 Task: Search one way flight ticket for 3 adults in first from Culebra: Benjamin Rivera Noriega Airport to Laramie: Laramie Regional Airport on 5-3-2023. Choice of flights is JetBlue. Number of bags: 2 checked bags. Price is upto 72000. Outbound departure time preference is 17:00.
Action: Mouse moved to (313, 267)
Screenshot: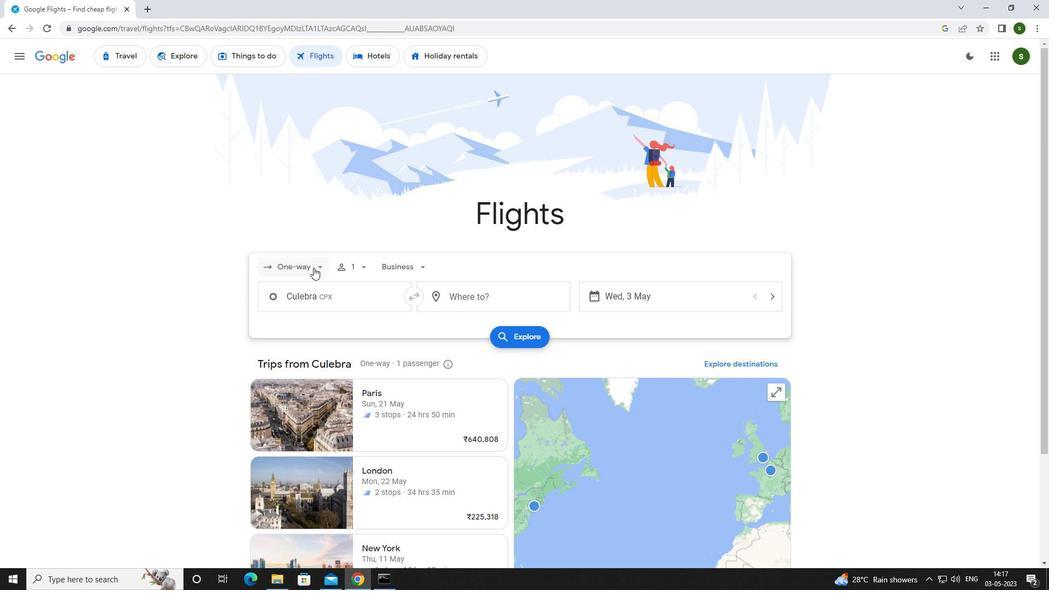 
Action: Mouse pressed left at (313, 267)
Screenshot: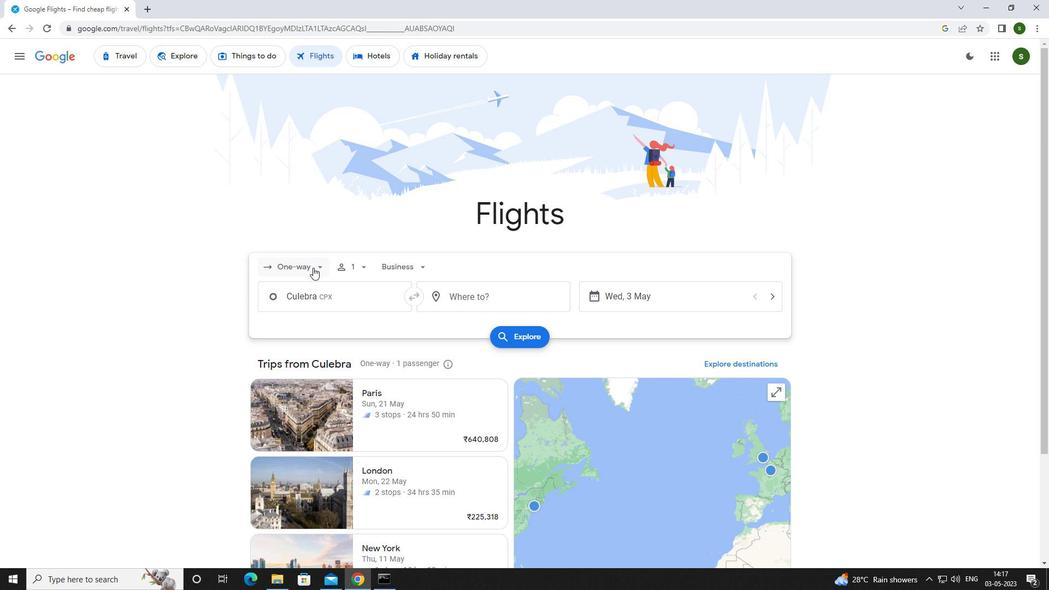 
Action: Mouse moved to (312, 321)
Screenshot: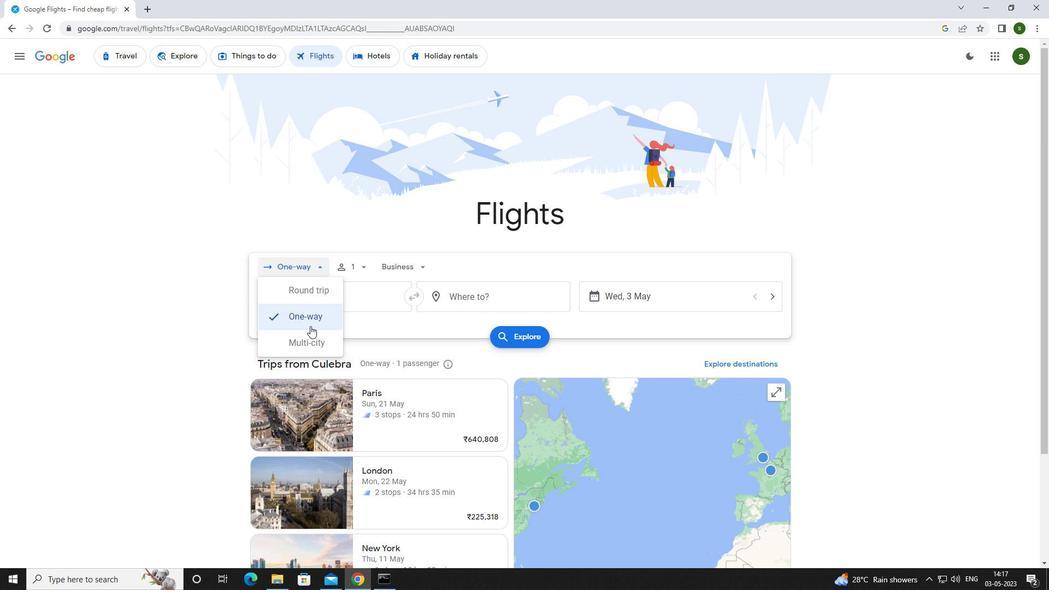 
Action: Mouse pressed left at (312, 321)
Screenshot: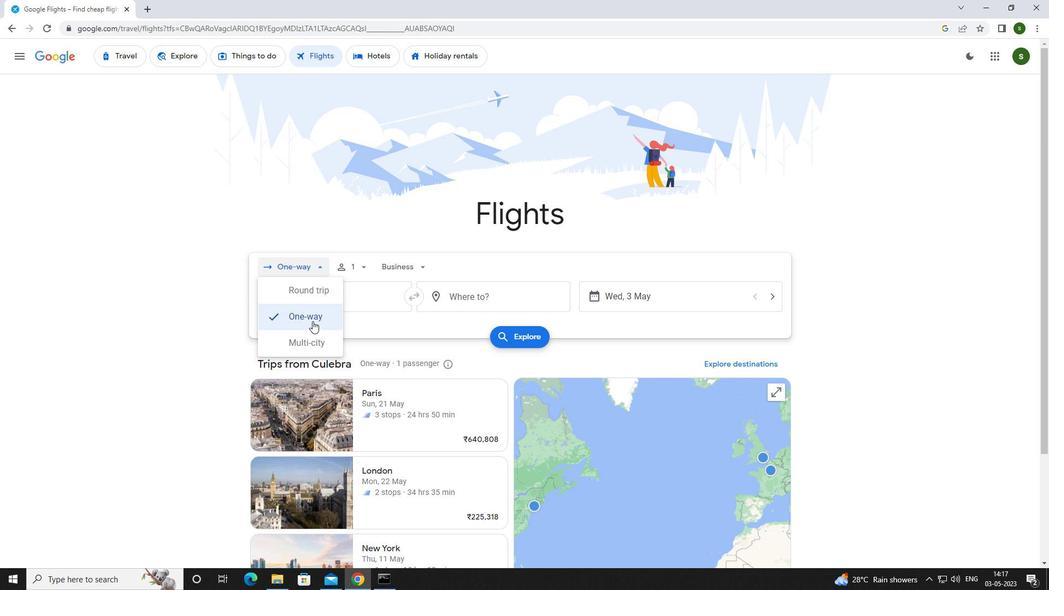 
Action: Mouse moved to (366, 266)
Screenshot: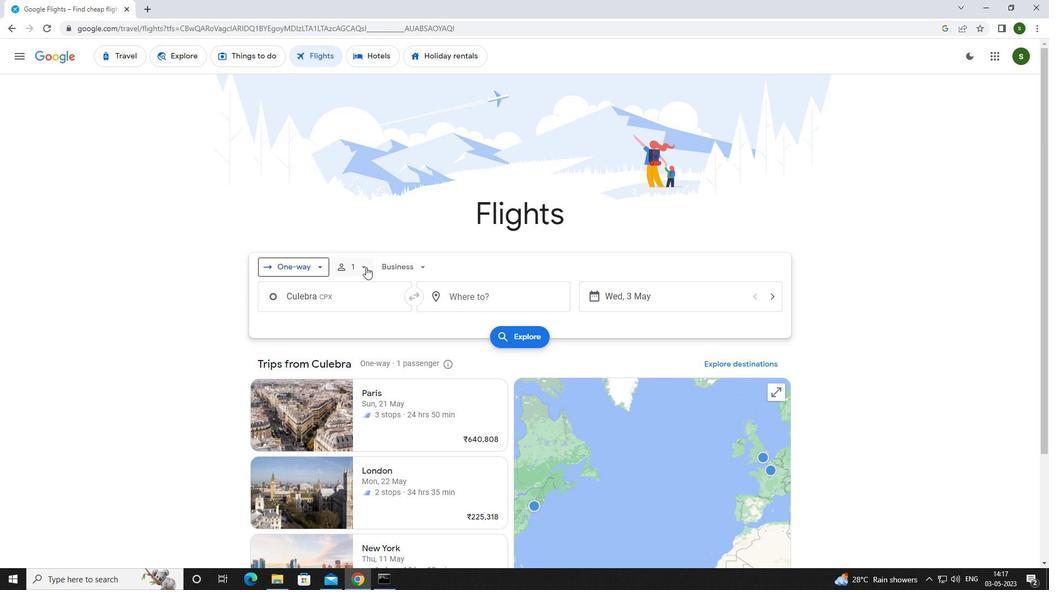 
Action: Mouse pressed left at (366, 266)
Screenshot: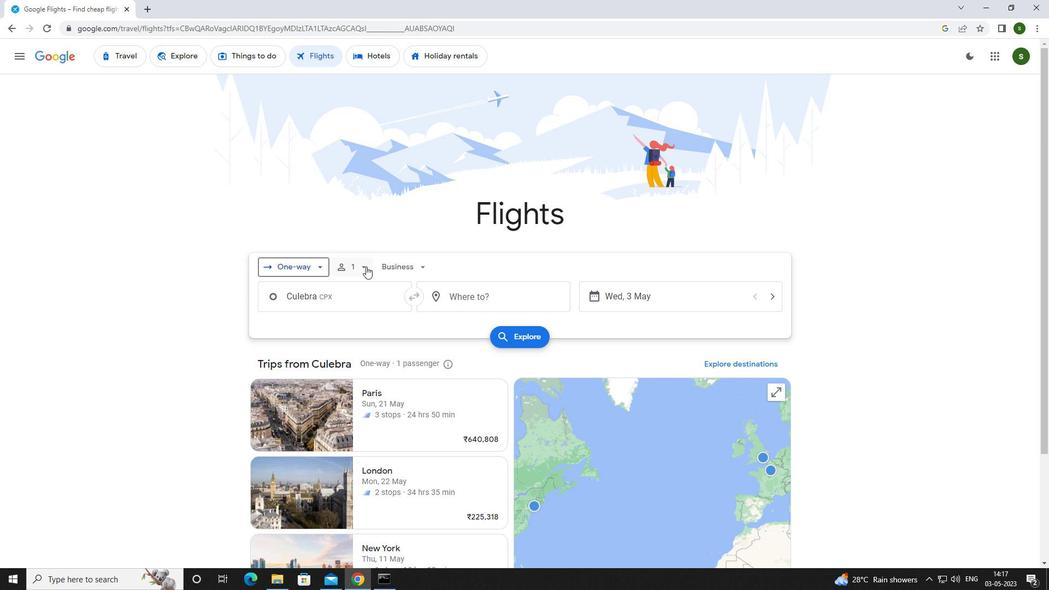 
Action: Mouse moved to (445, 294)
Screenshot: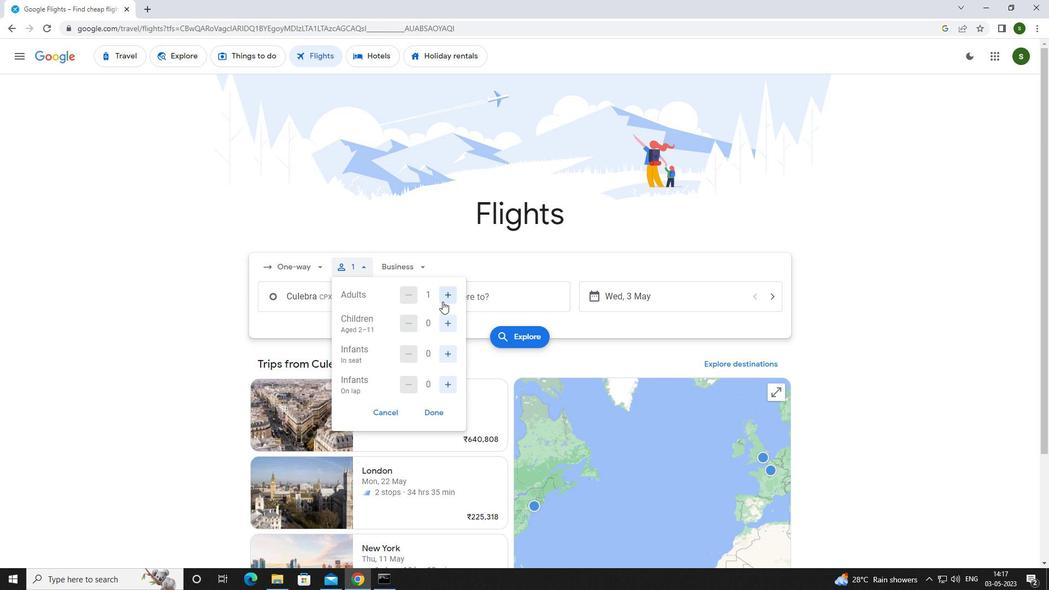 
Action: Mouse pressed left at (445, 294)
Screenshot: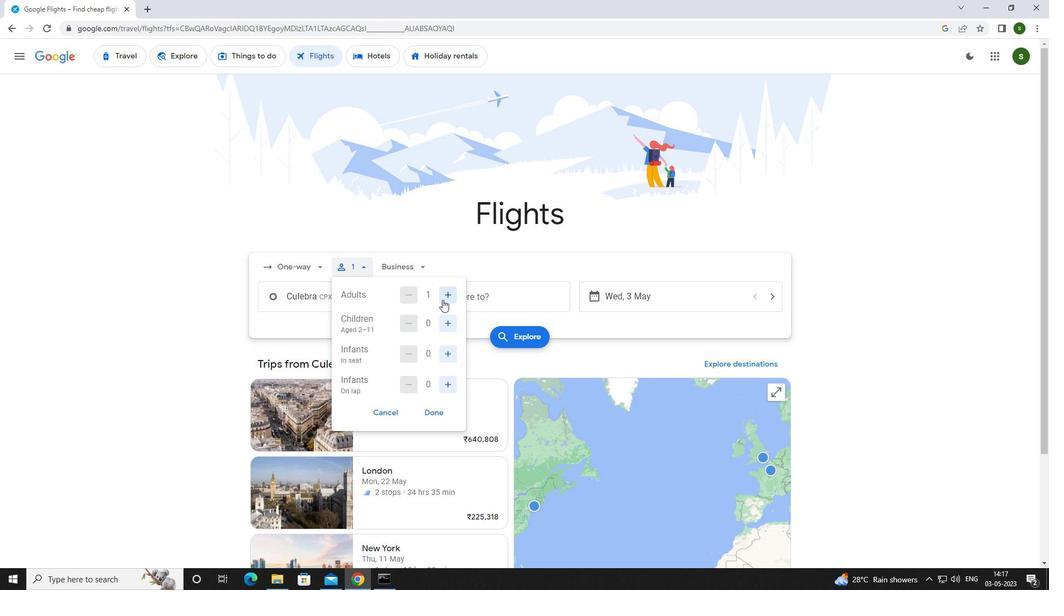 
Action: Mouse pressed left at (445, 294)
Screenshot: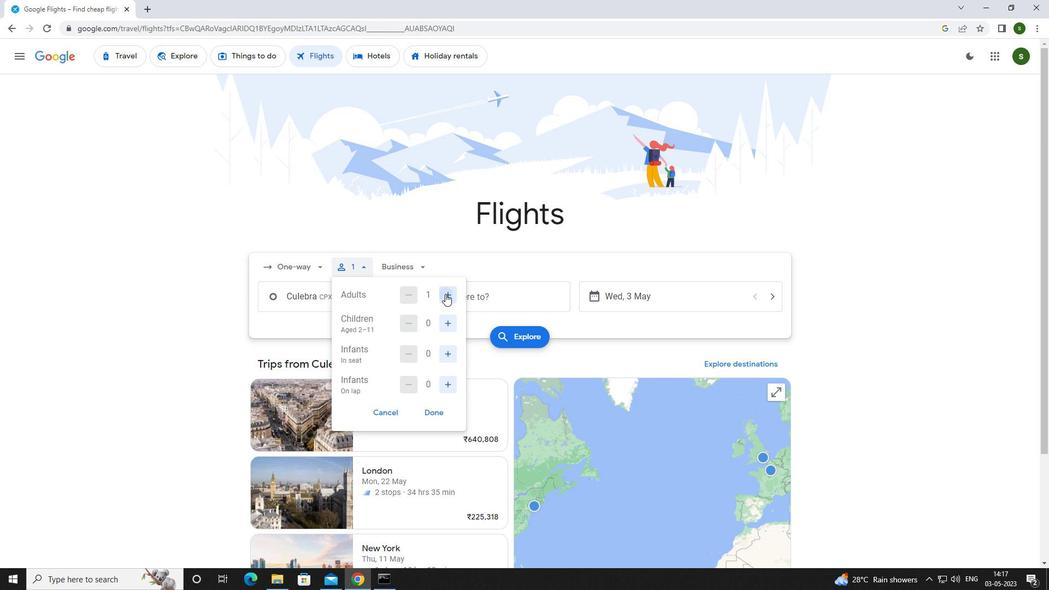 
Action: Mouse moved to (414, 269)
Screenshot: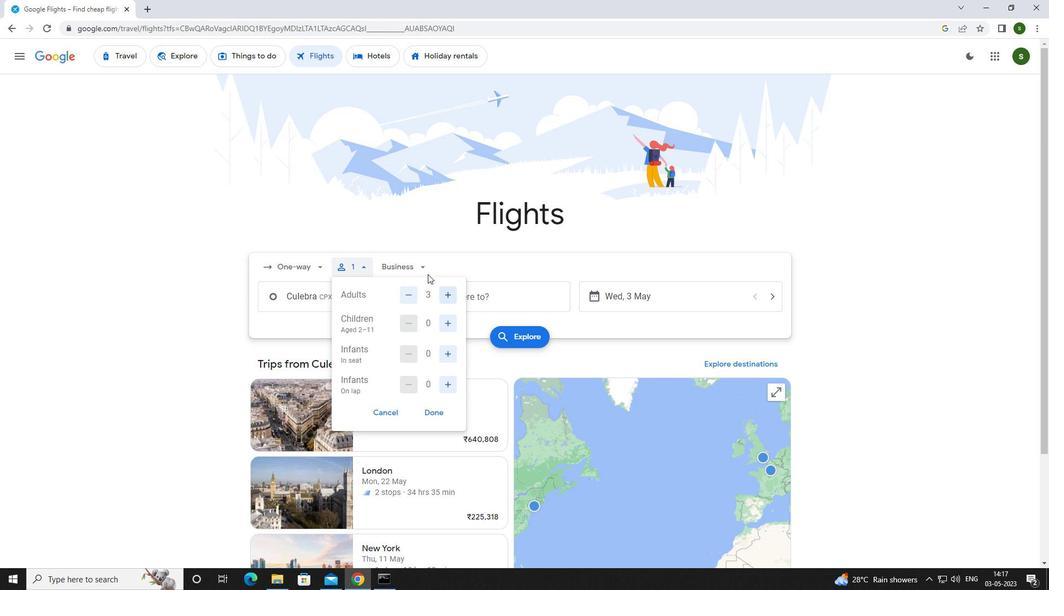 
Action: Mouse pressed left at (414, 269)
Screenshot: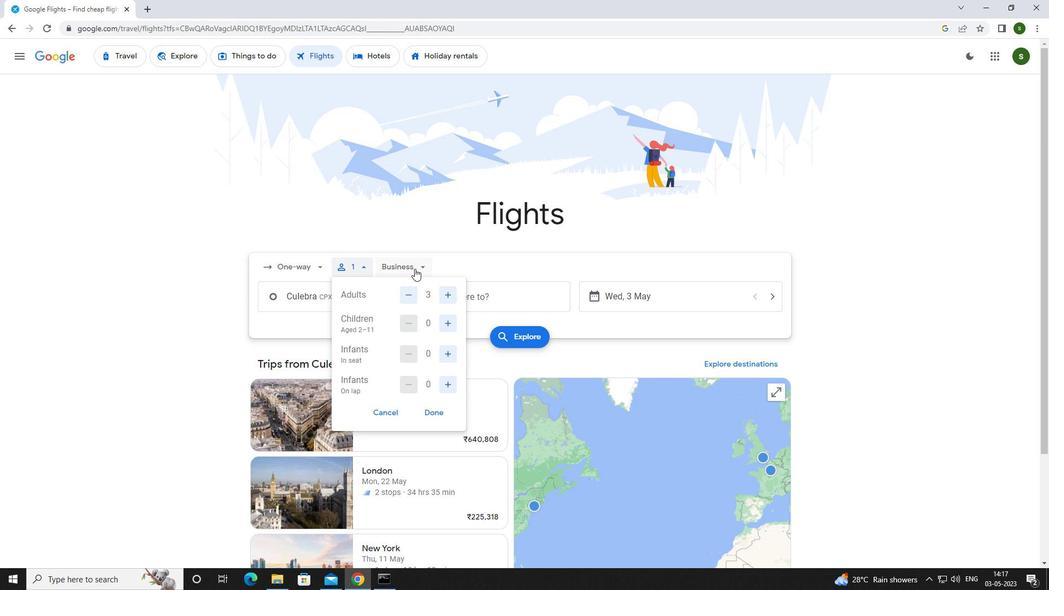 
Action: Mouse moved to (417, 374)
Screenshot: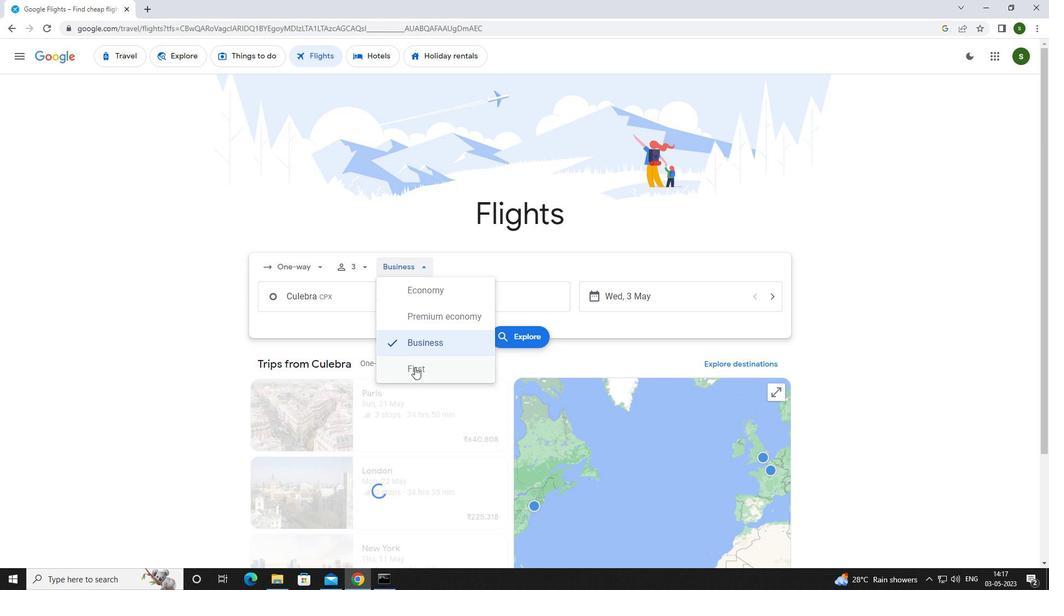 
Action: Mouse pressed left at (417, 374)
Screenshot: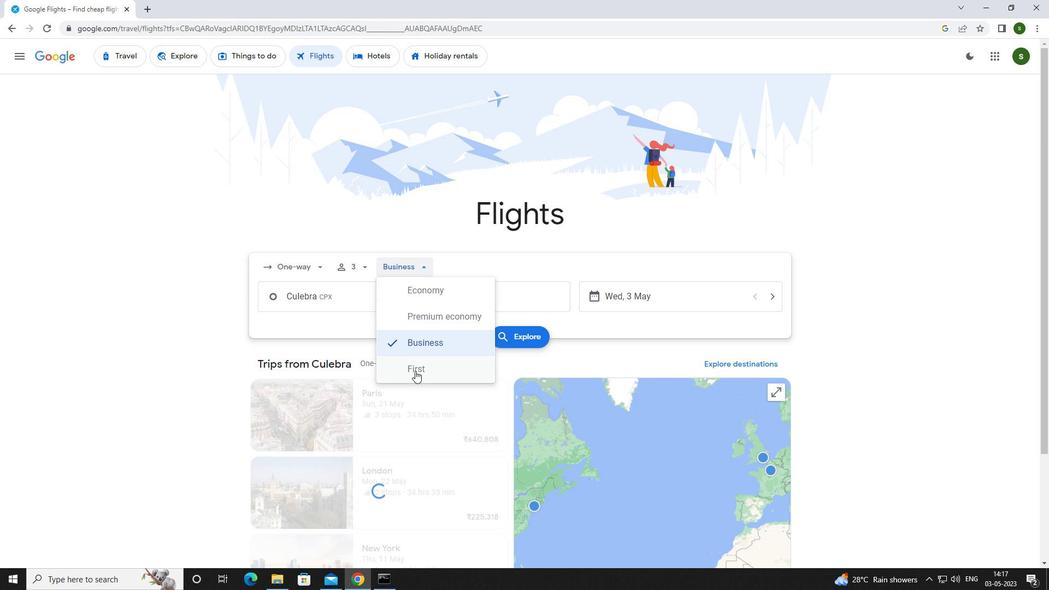 
Action: Mouse moved to (364, 300)
Screenshot: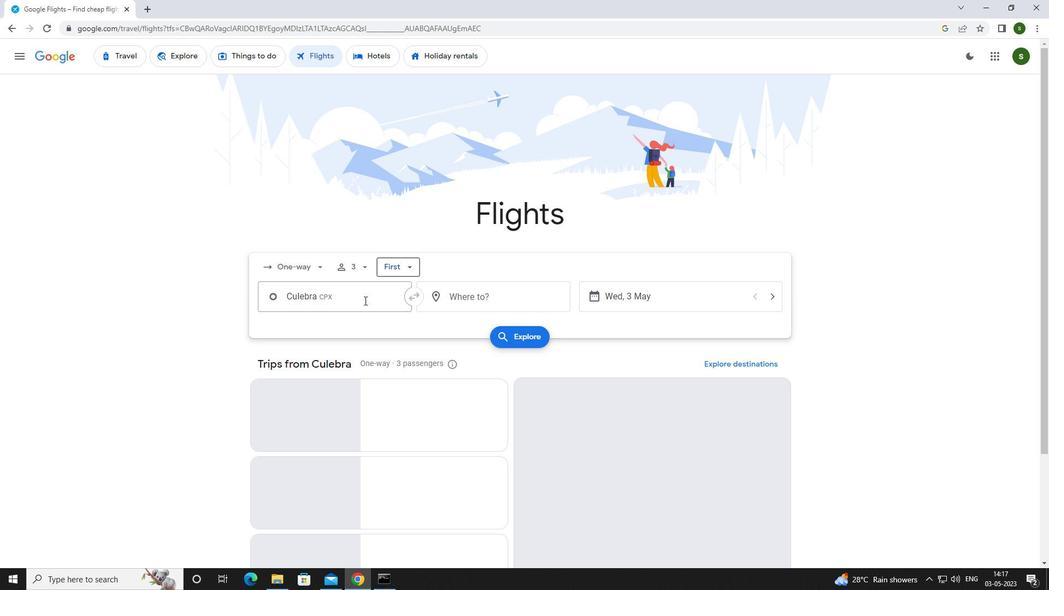 
Action: Mouse pressed left at (364, 300)
Screenshot: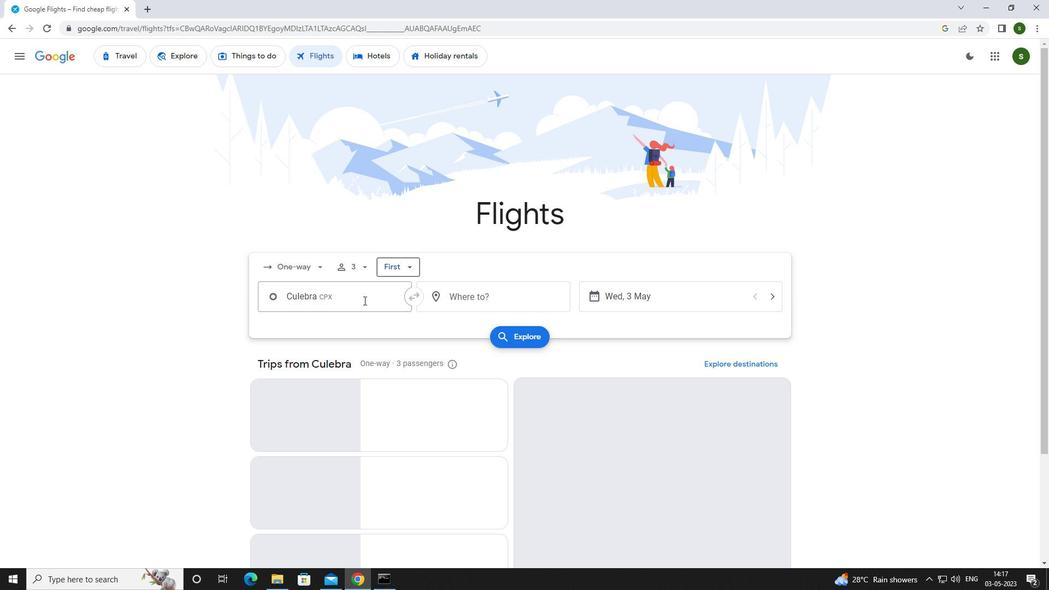 
Action: Key pressed <Key.caps_lock>c<Key.caps_lock>ulebra
Screenshot: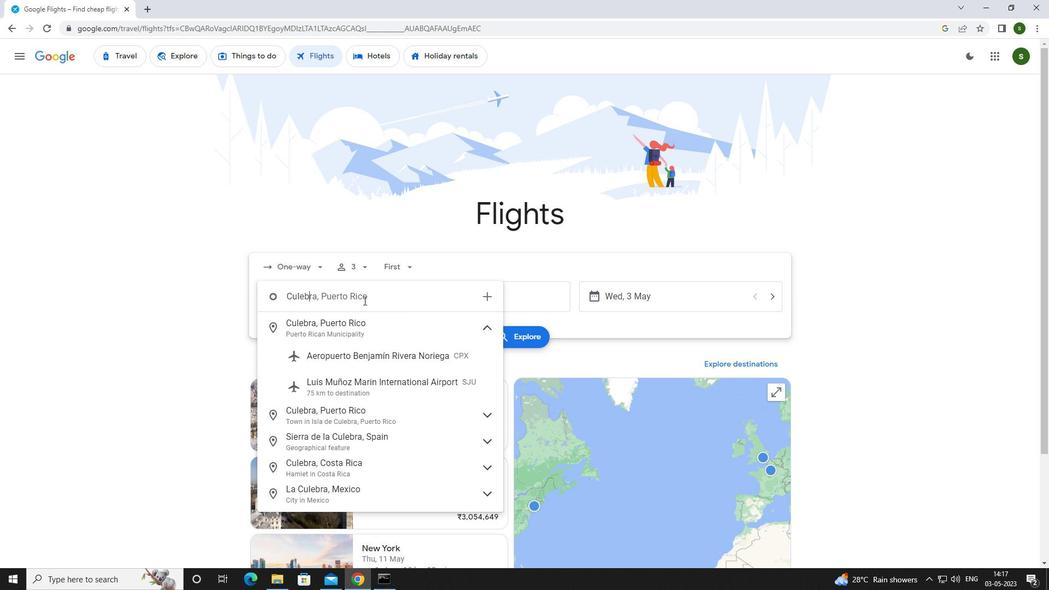 
Action: Mouse moved to (371, 364)
Screenshot: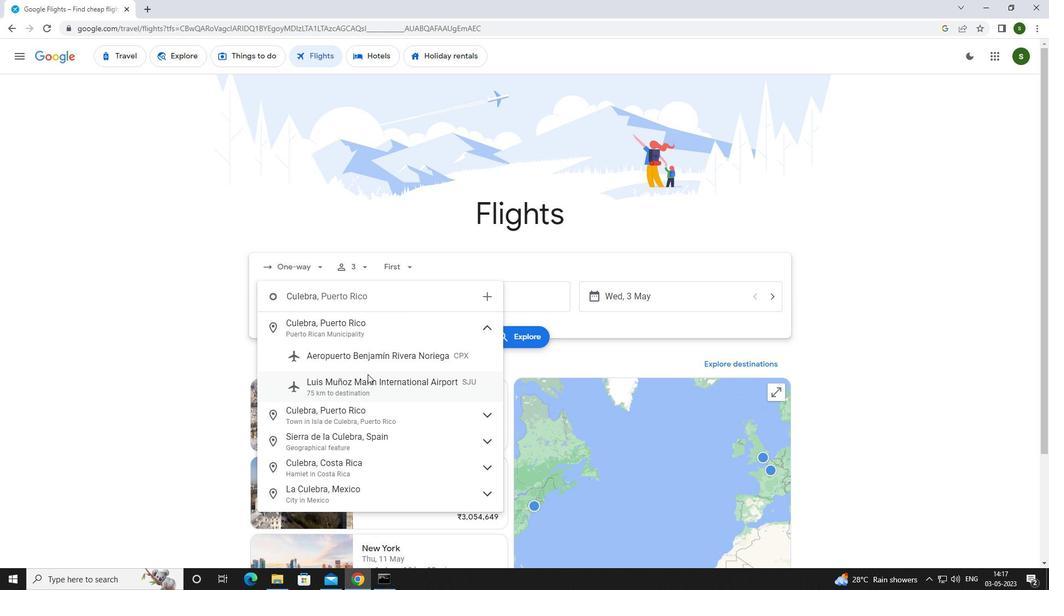 
Action: Mouse pressed left at (371, 364)
Screenshot: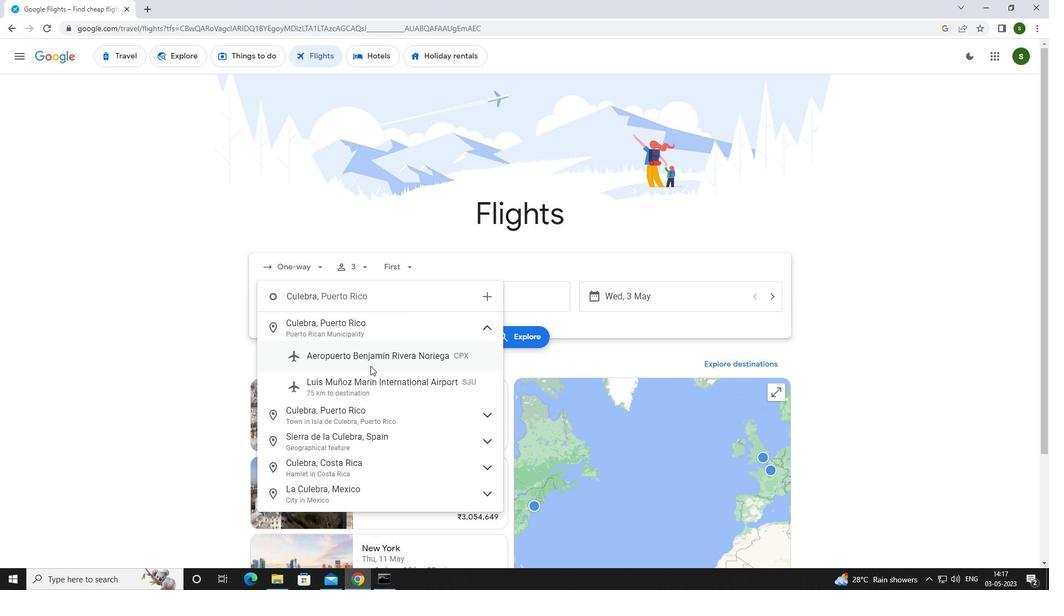 
Action: Mouse moved to (485, 302)
Screenshot: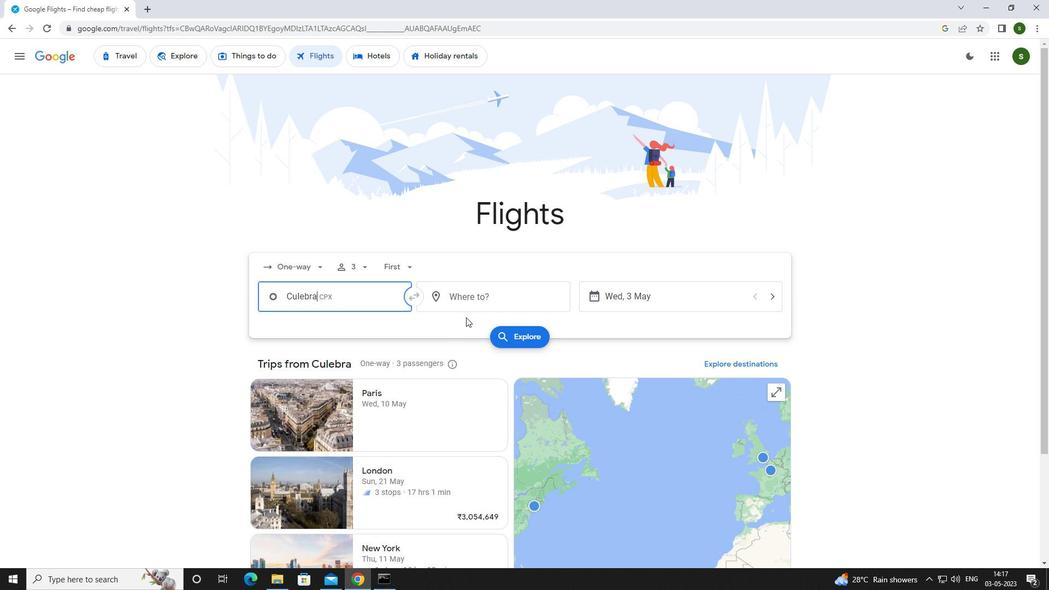 
Action: Mouse pressed left at (485, 302)
Screenshot: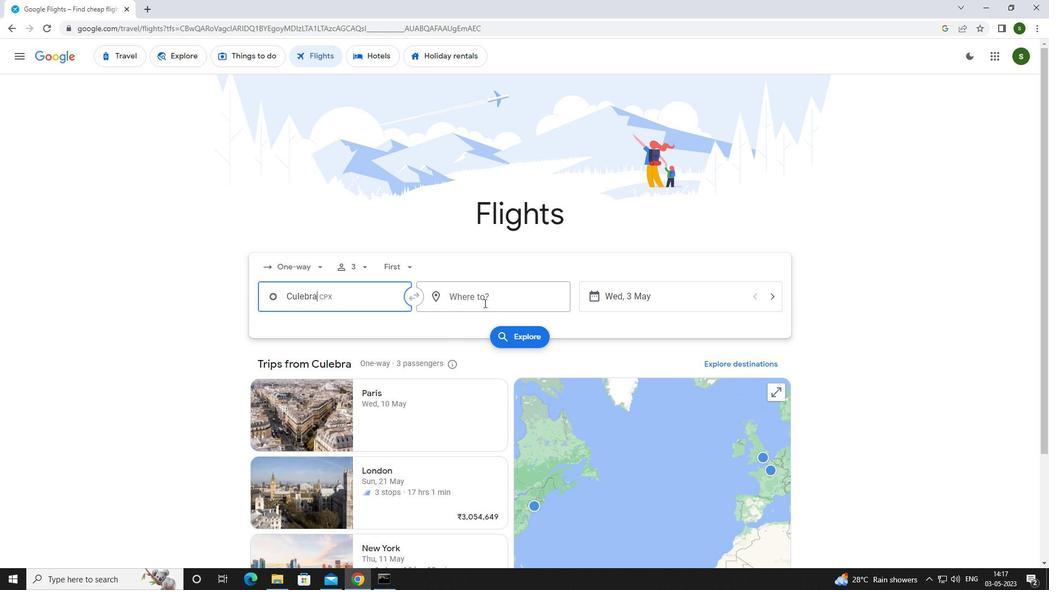 
Action: Mouse moved to (485, 302)
Screenshot: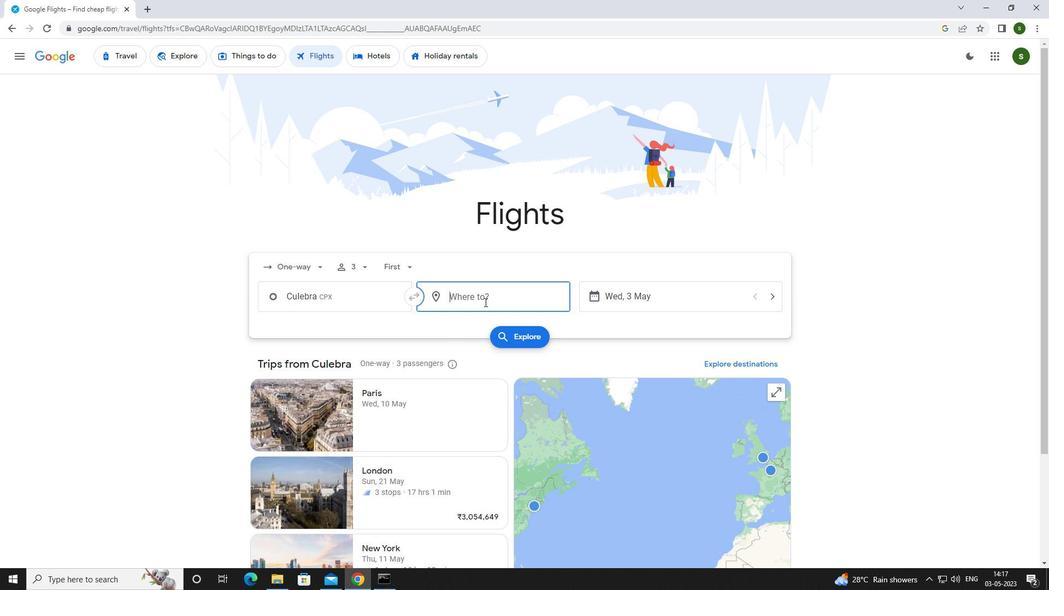 
Action: Key pressed <Key.caps_lock>l<Key.caps_lock>aram
Screenshot: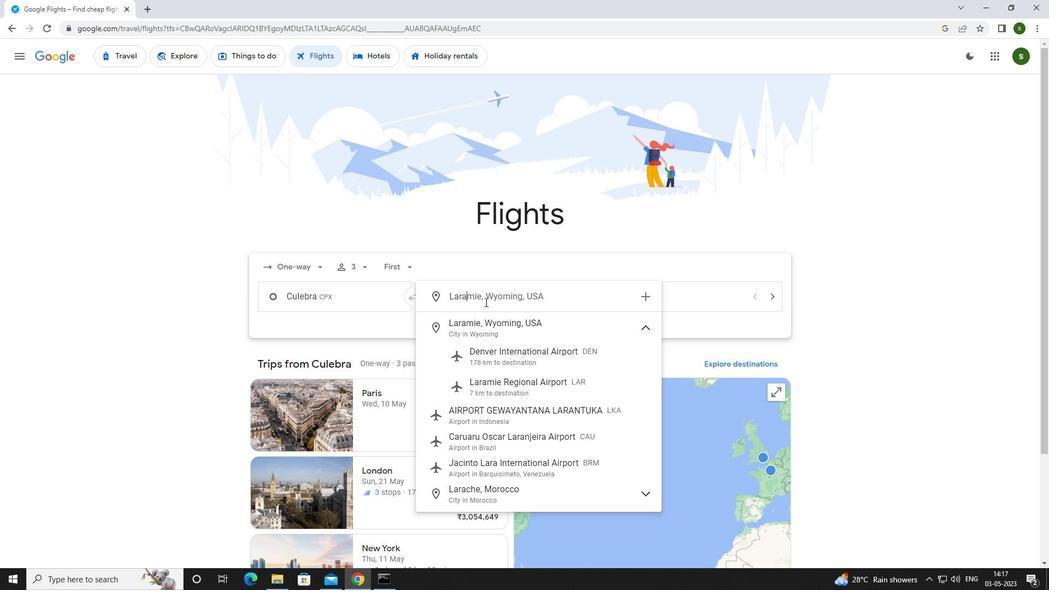 
Action: Mouse moved to (494, 380)
Screenshot: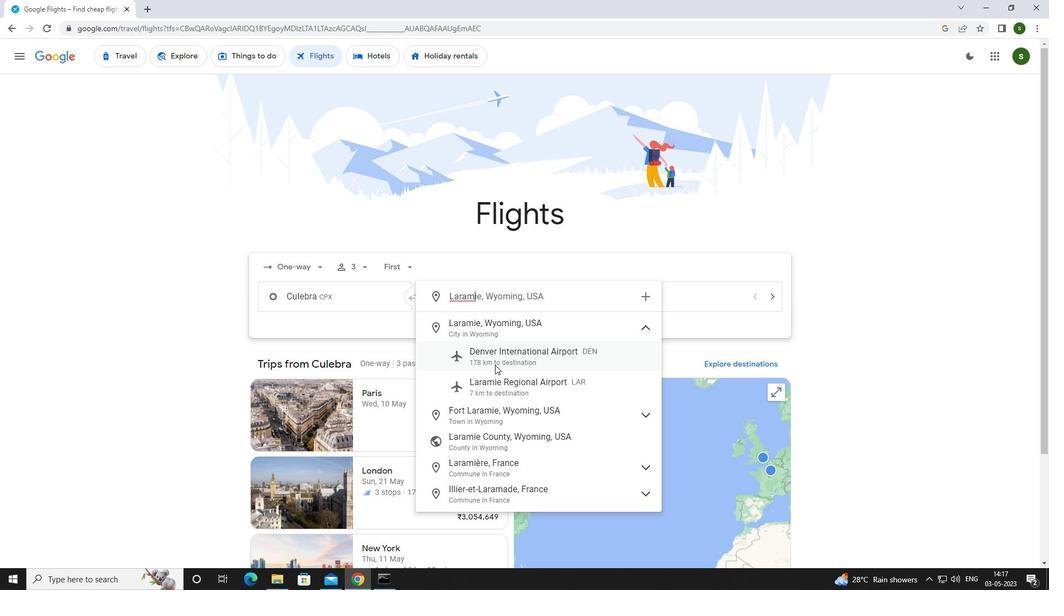 
Action: Mouse pressed left at (494, 380)
Screenshot: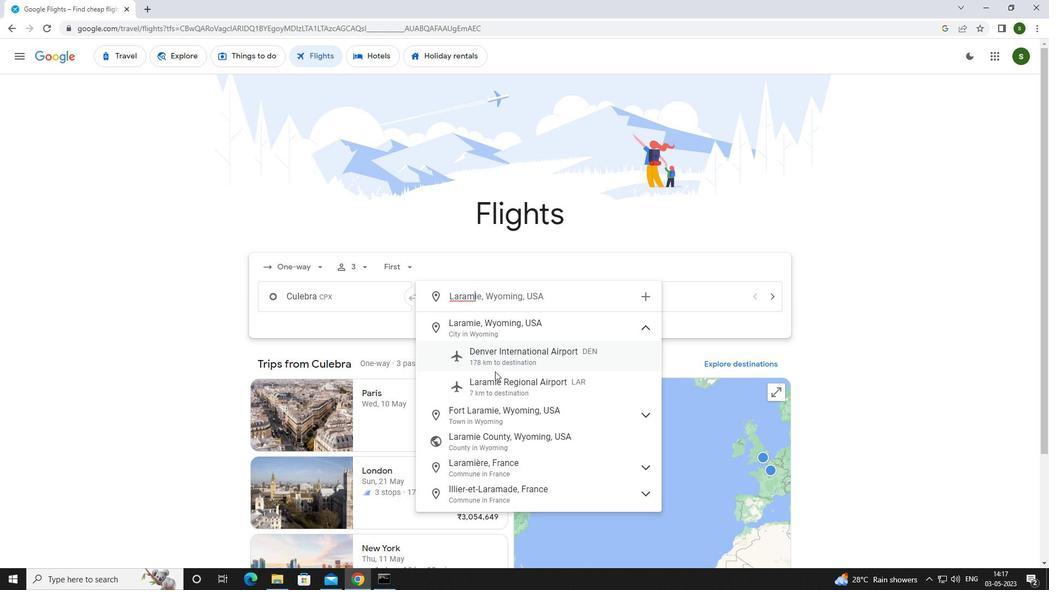 
Action: Mouse moved to (660, 297)
Screenshot: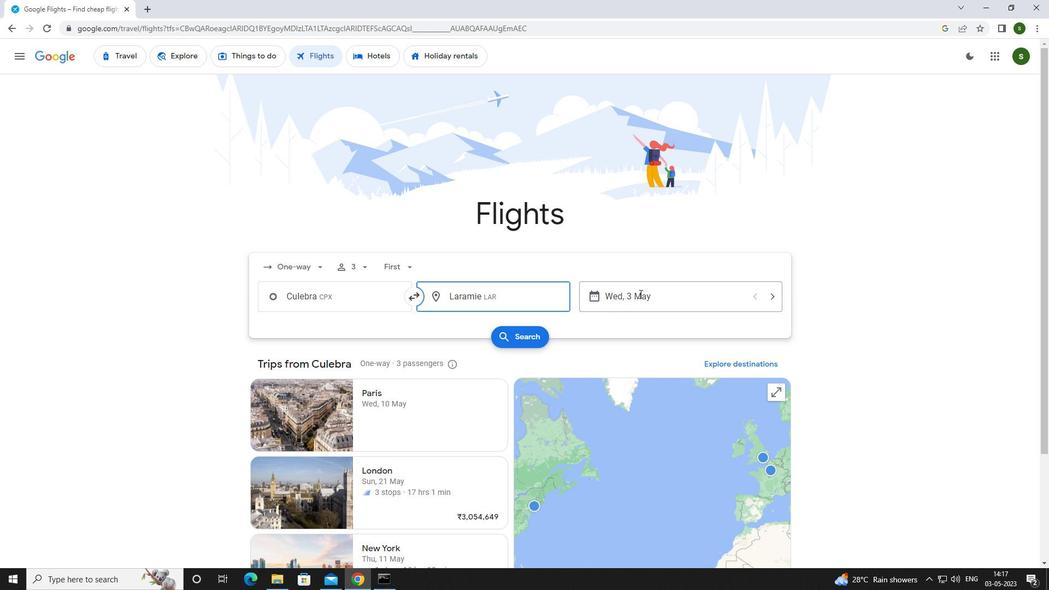 
Action: Mouse pressed left at (660, 297)
Screenshot: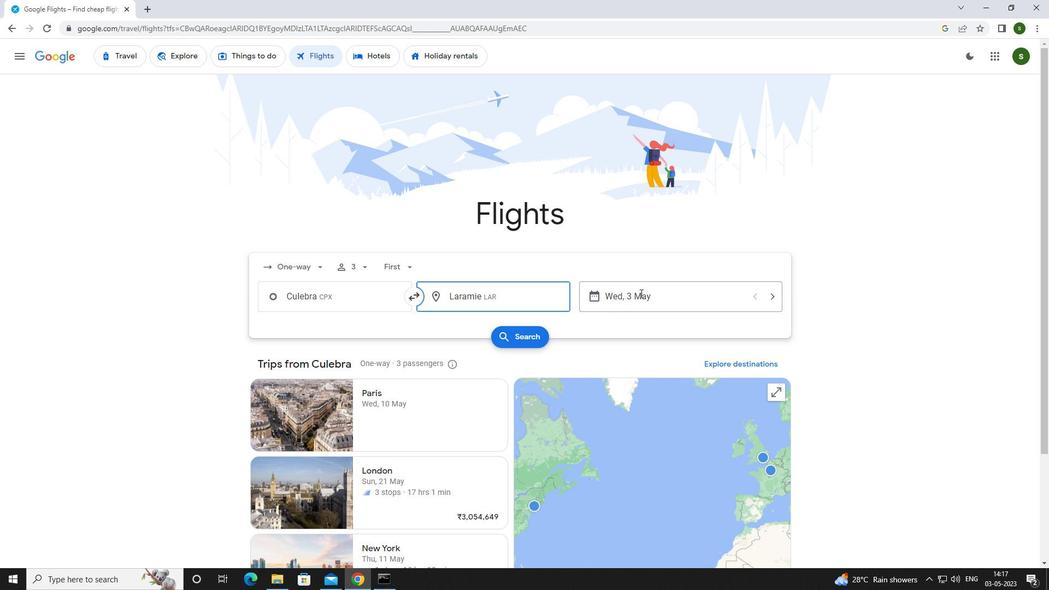 
Action: Mouse moved to (462, 366)
Screenshot: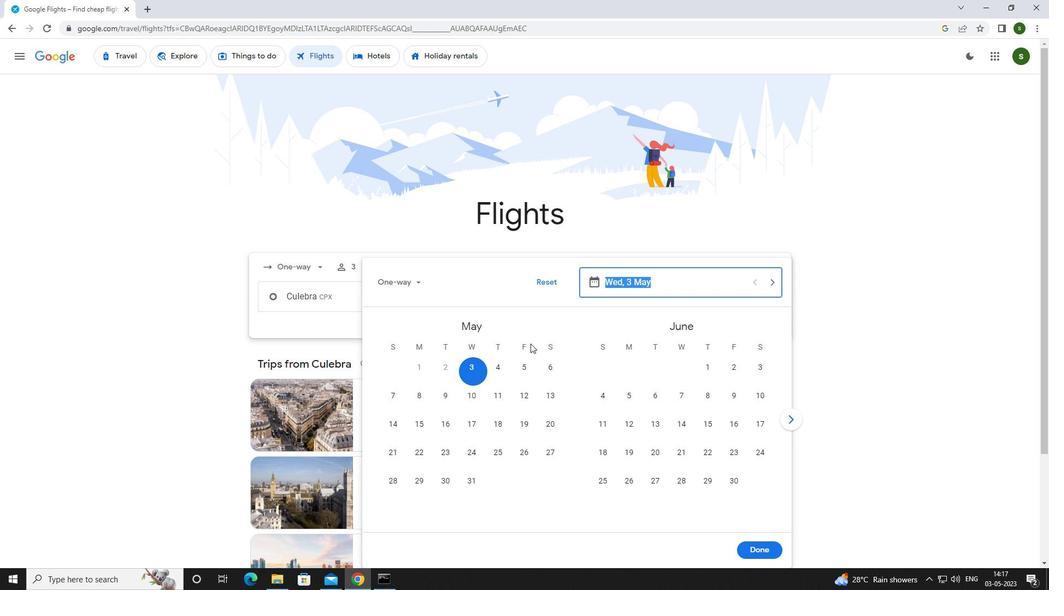 
Action: Mouse pressed left at (462, 366)
Screenshot: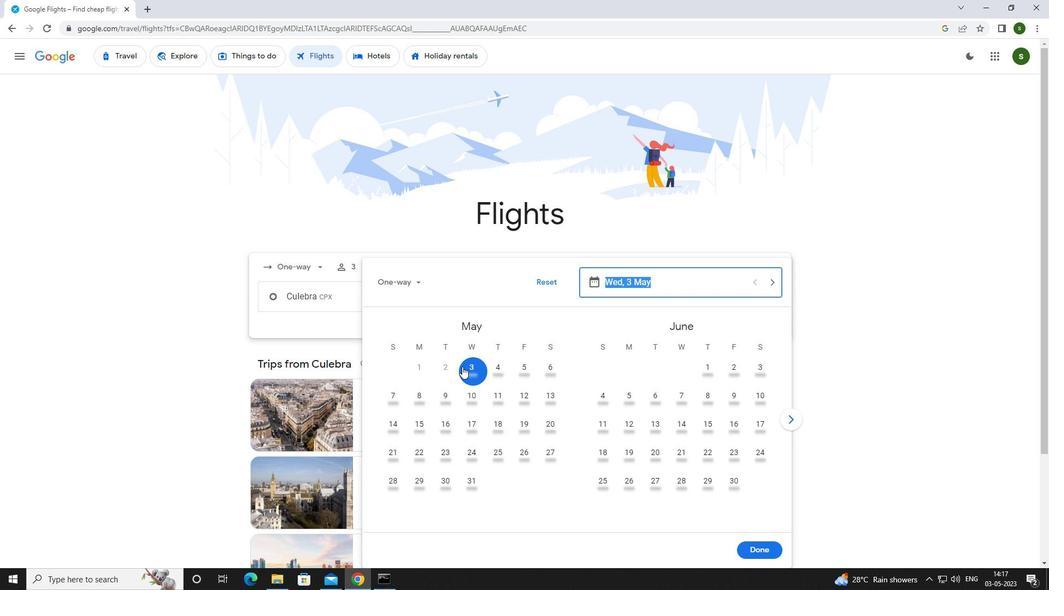 
Action: Mouse moved to (752, 544)
Screenshot: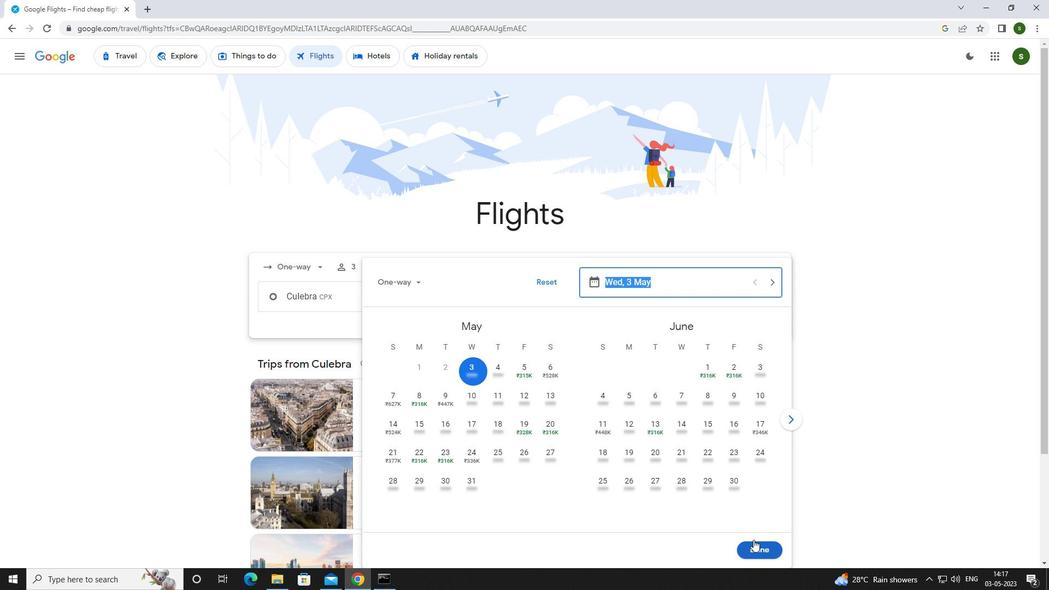 
Action: Mouse pressed left at (752, 544)
Screenshot: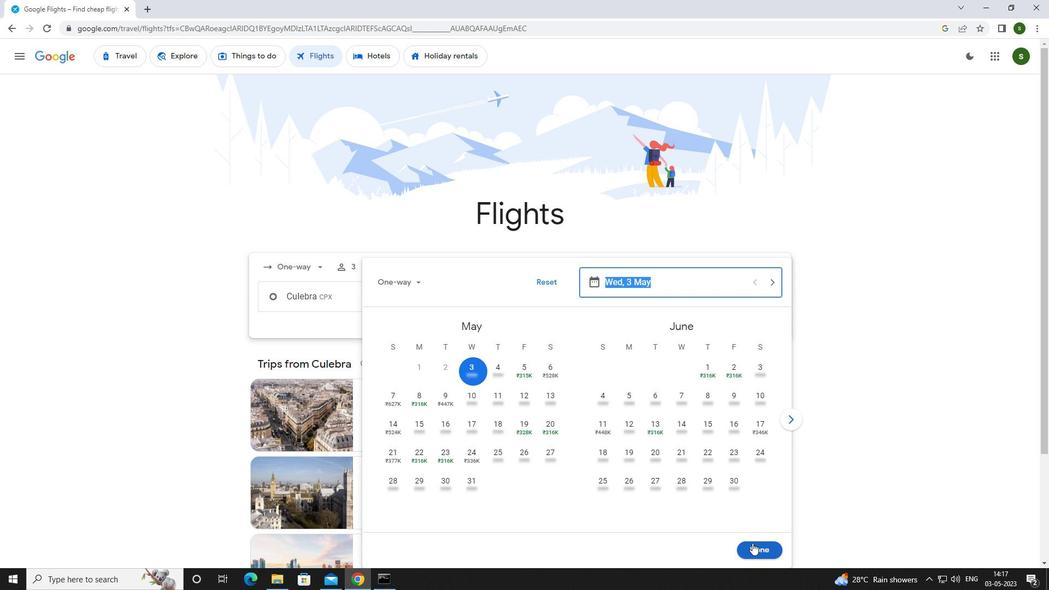 
Action: Mouse moved to (494, 336)
Screenshot: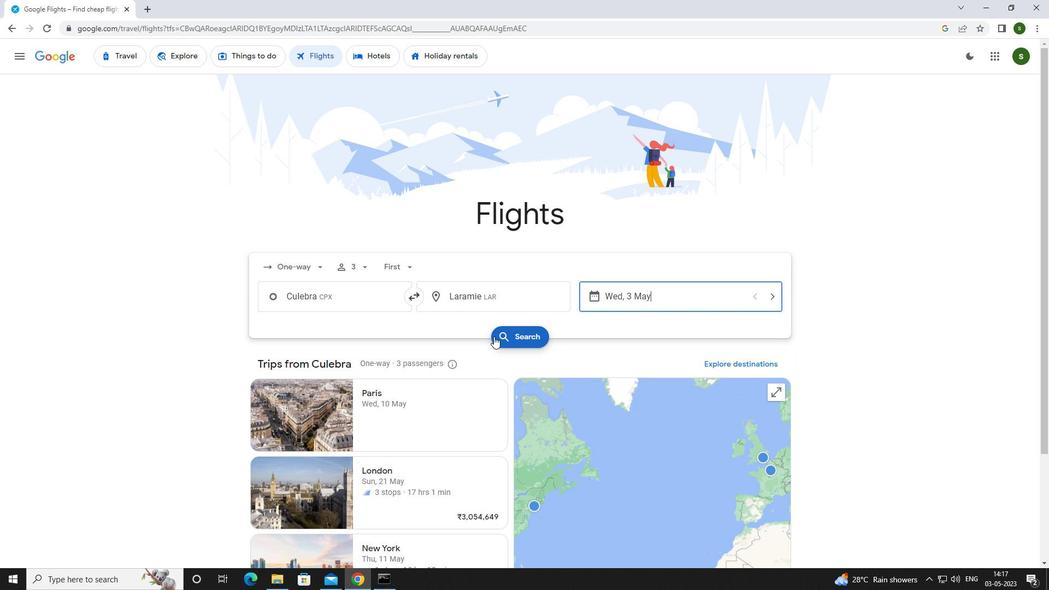 
Action: Mouse pressed left at (494, 336)
Screenshot: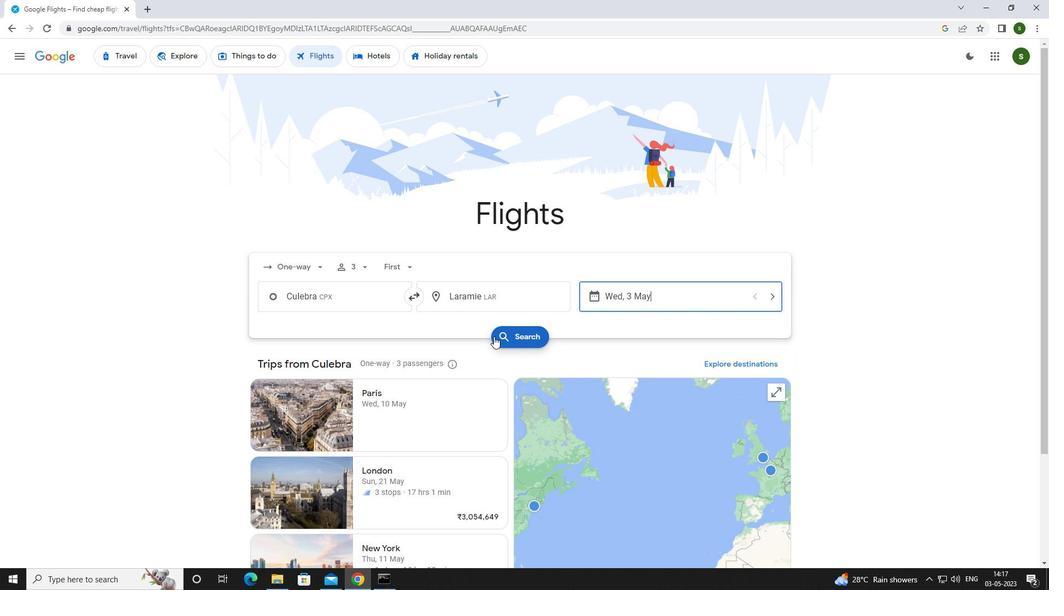 
Action: Mouse moved to (264, 152)
Screenshot: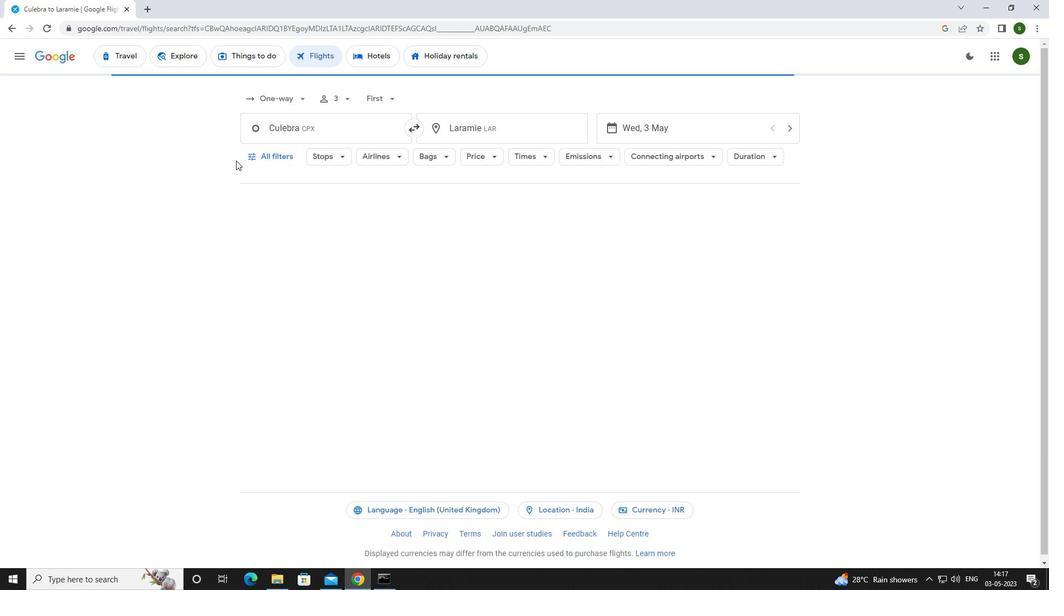 
Action: Mouse pressed left at (264, 152)
Screenshot: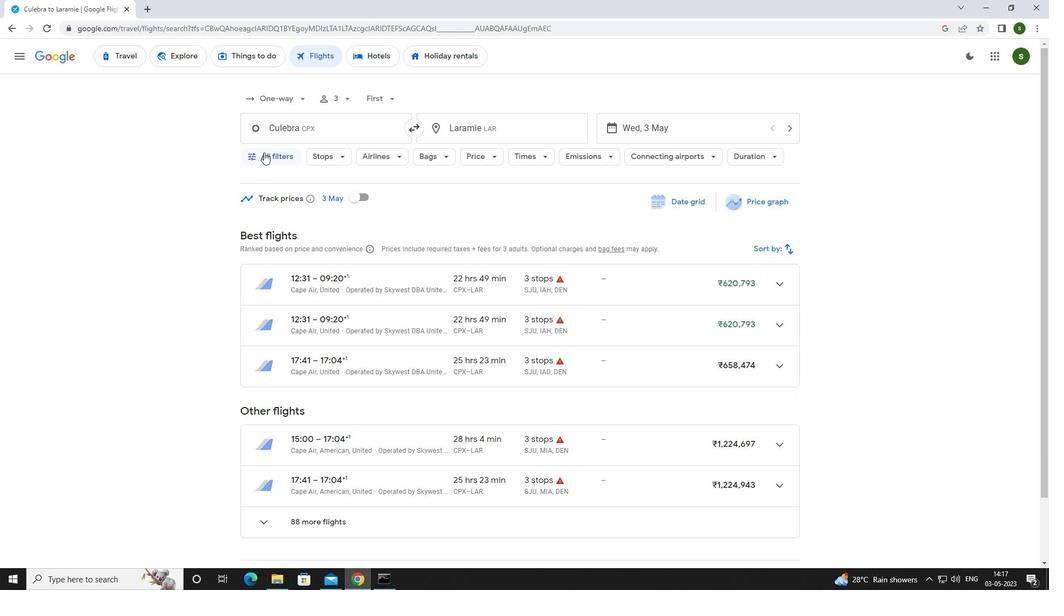 
Action: Mouse moved to (406, 390)
Screenshot: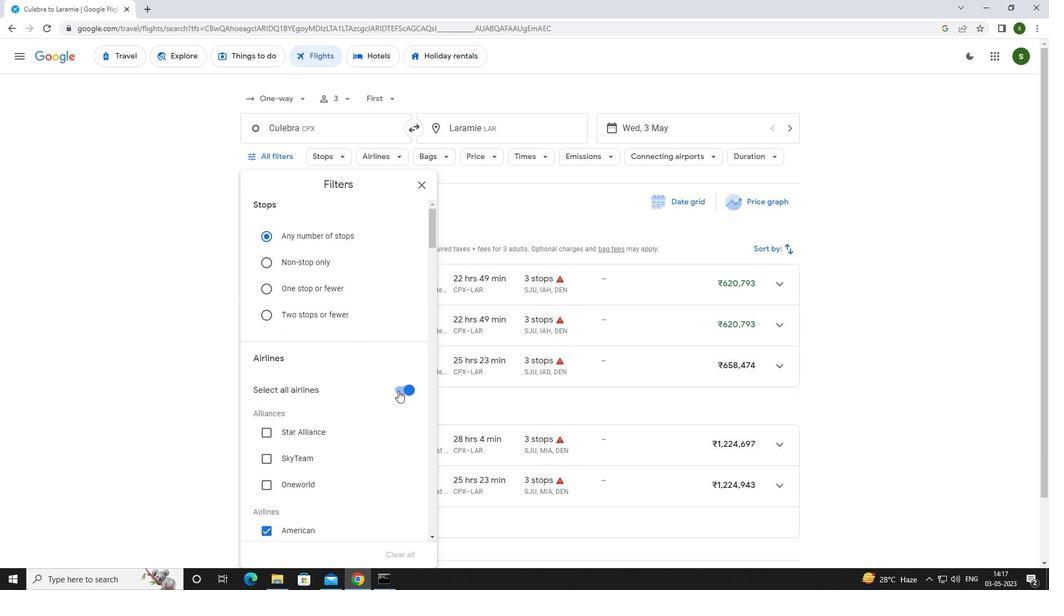 
Action: Mouse pressed left at (406, 390)
Screenshot: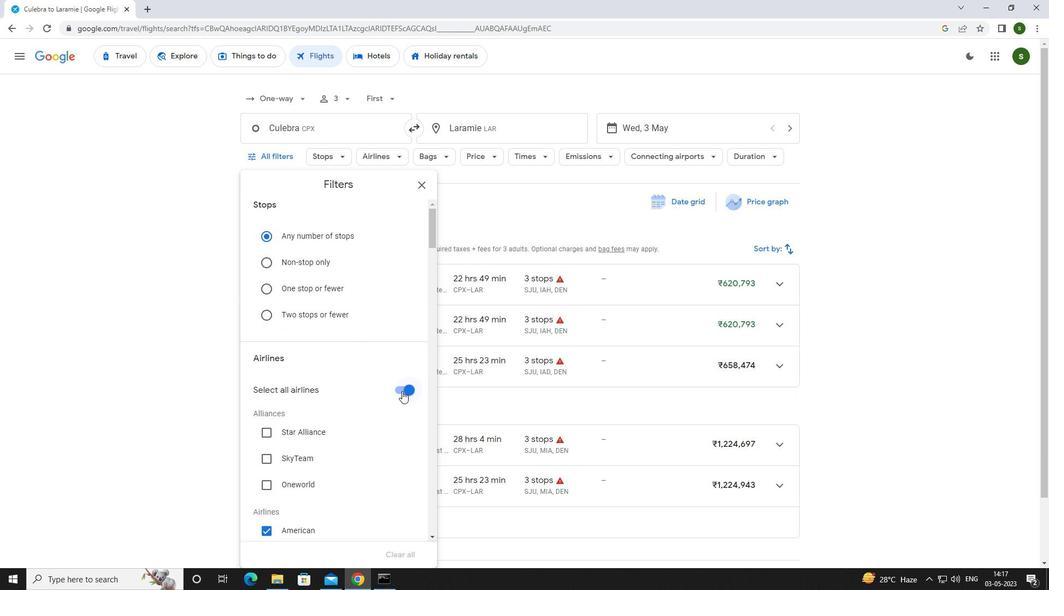 
Action: Mouse moved to (359, 324)
Screenshot: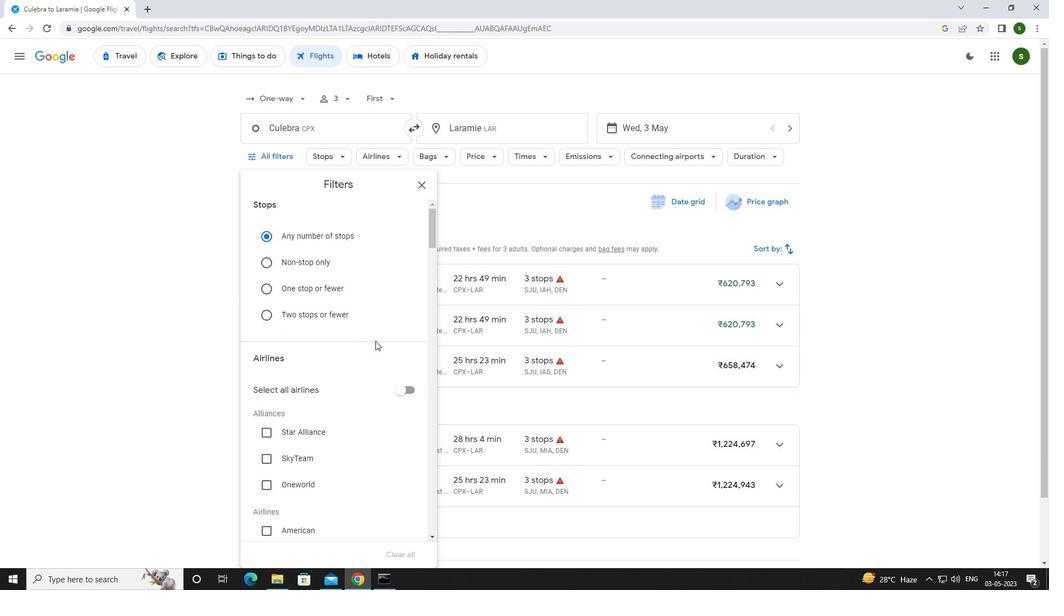 
Action: Mouse scrolled (359, 324) with delta (0, 0)
Screenshot: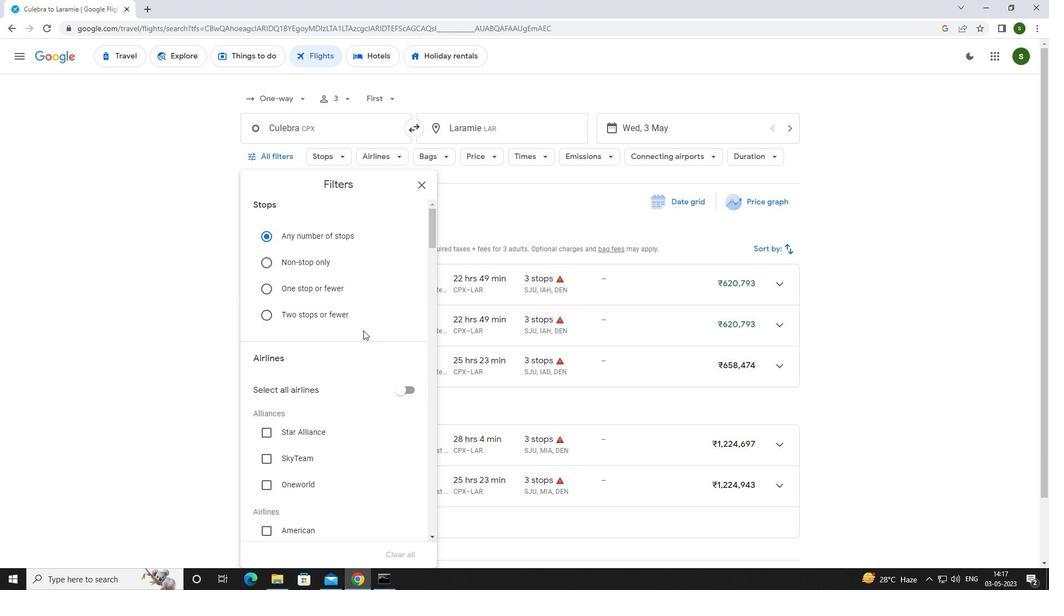
Action: Mouse scrolled (359, 324) with delta (0, 0)
Screenshot: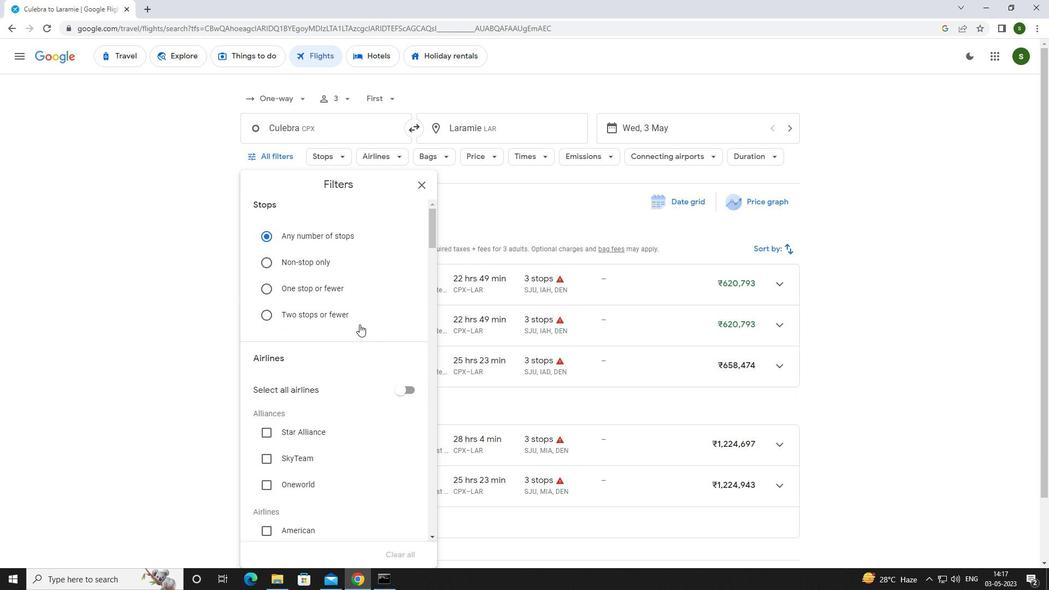 
Action: Mouse scrolled (359, 324) with delta (0, 0)
Screenshot: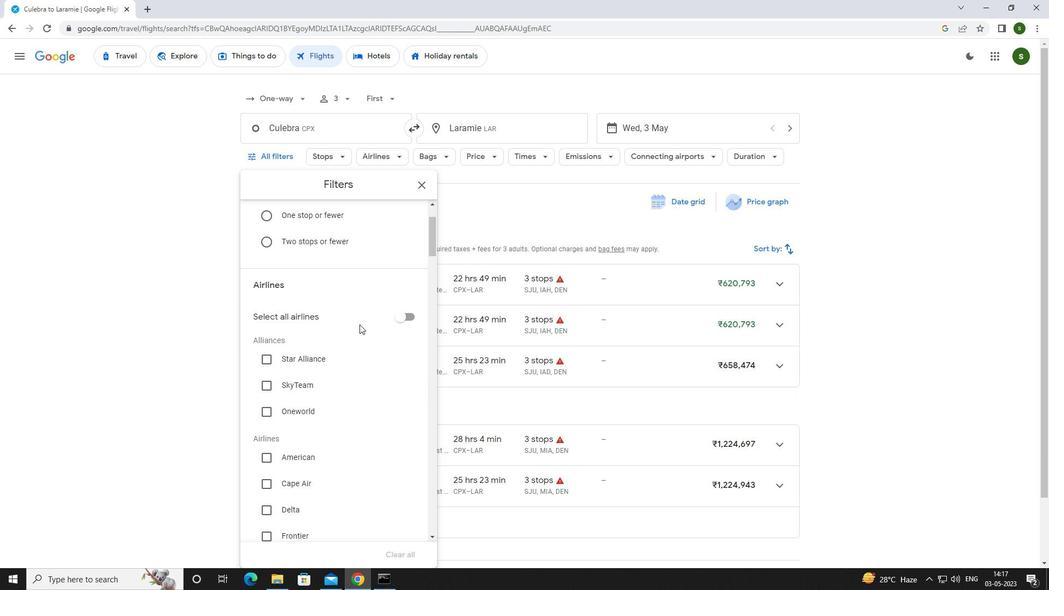 
Action: Mouse scrolled (359, 324) with delta (0, 0)
Screenshot: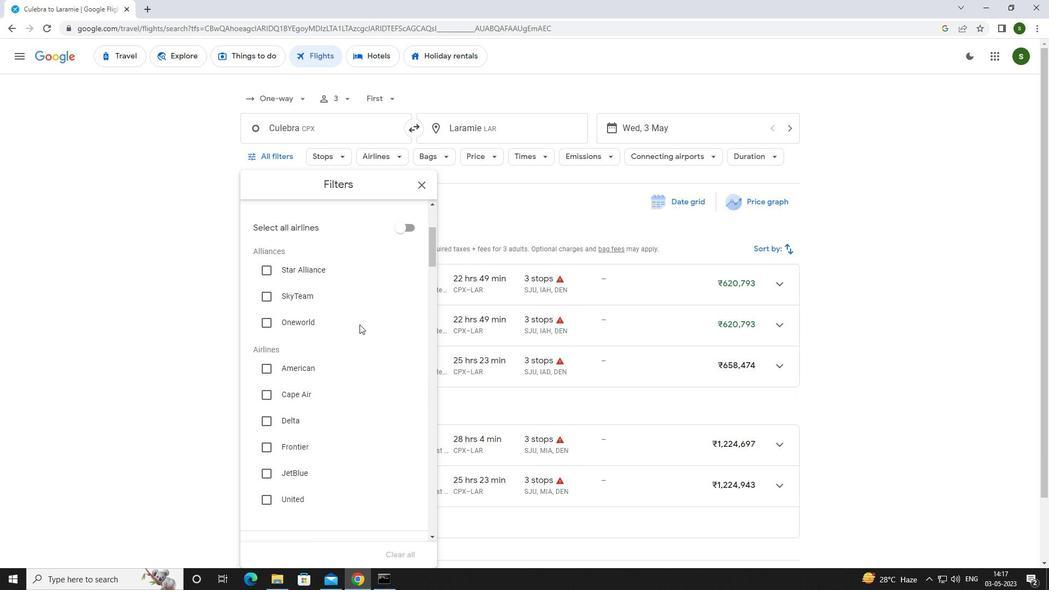 
Action: Mouse moved to (284, 419)
Screenshot: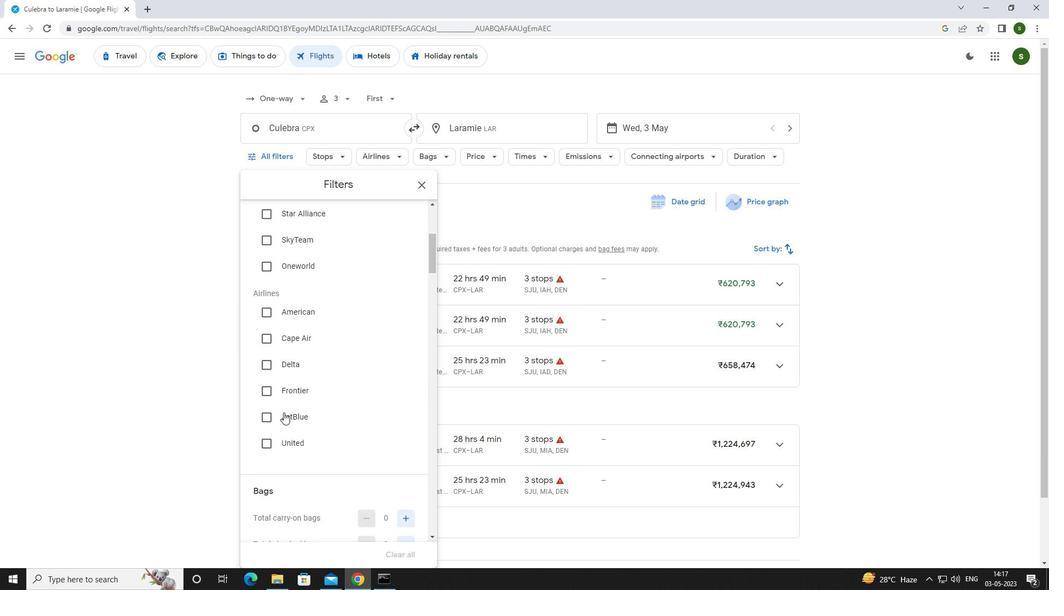 
Action: Mouse pressed left at (284, 419)
Screenshot: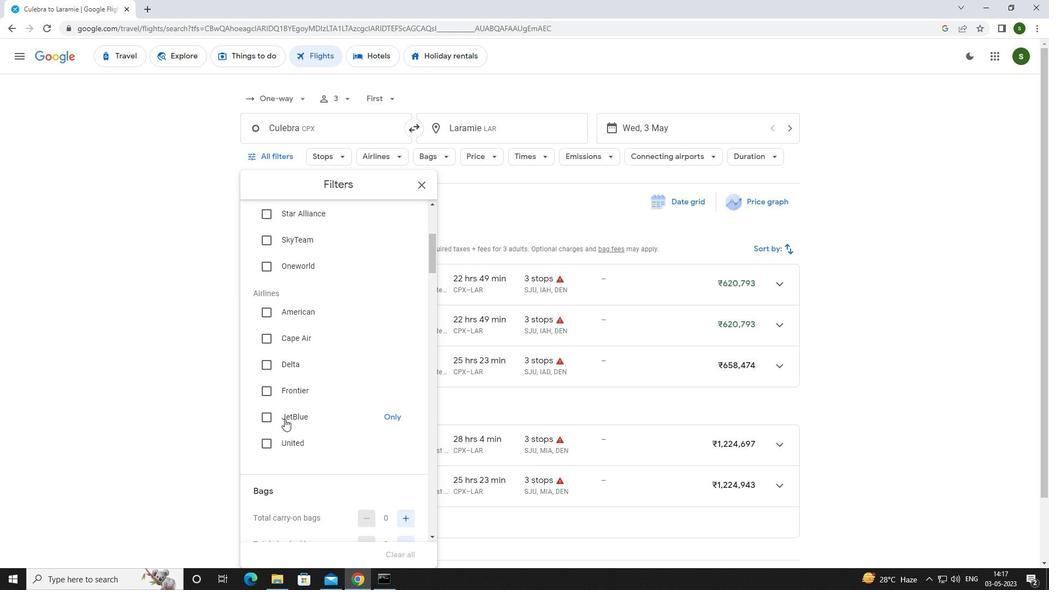 
Action: Mouse scrolled (284, 418) with delta (0, 0)
Screenshot: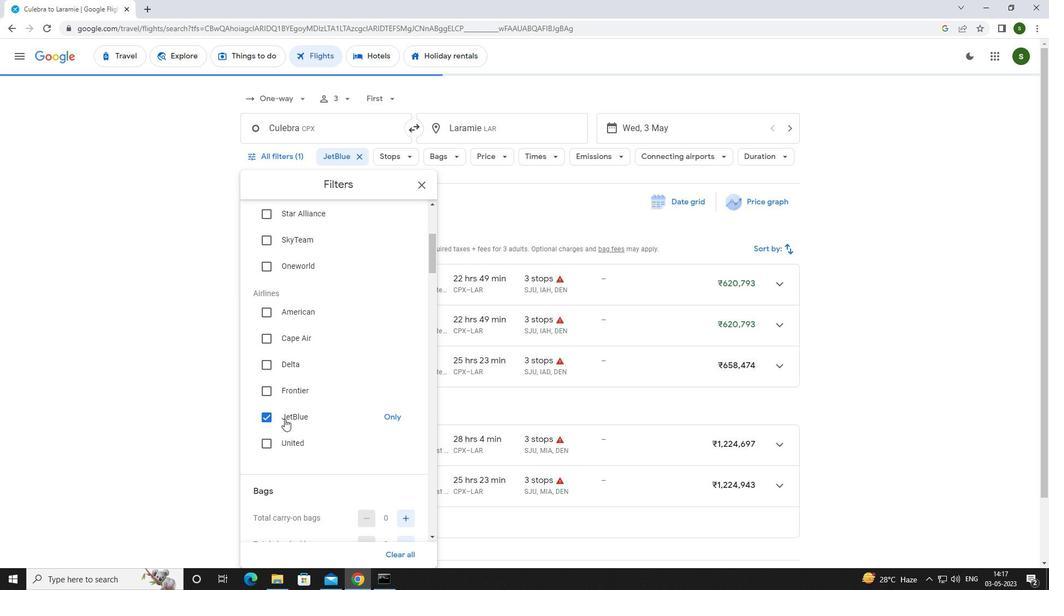 
Action: Mouse scrolled (284, 418) with delta (0, 0)
Screenshot: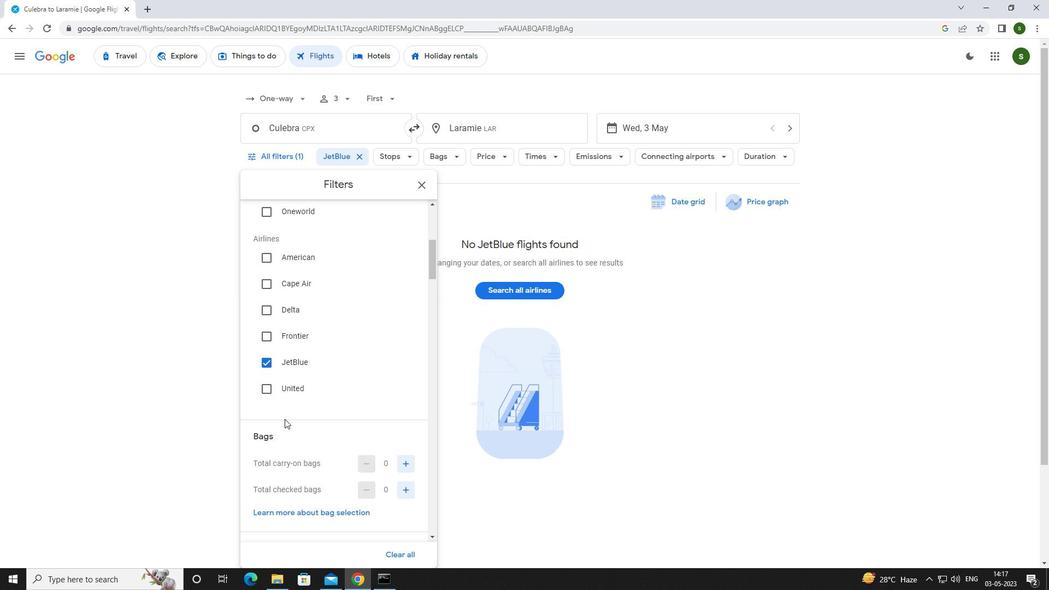 
Action: Mouse moved to (406, 436)
Screenshot: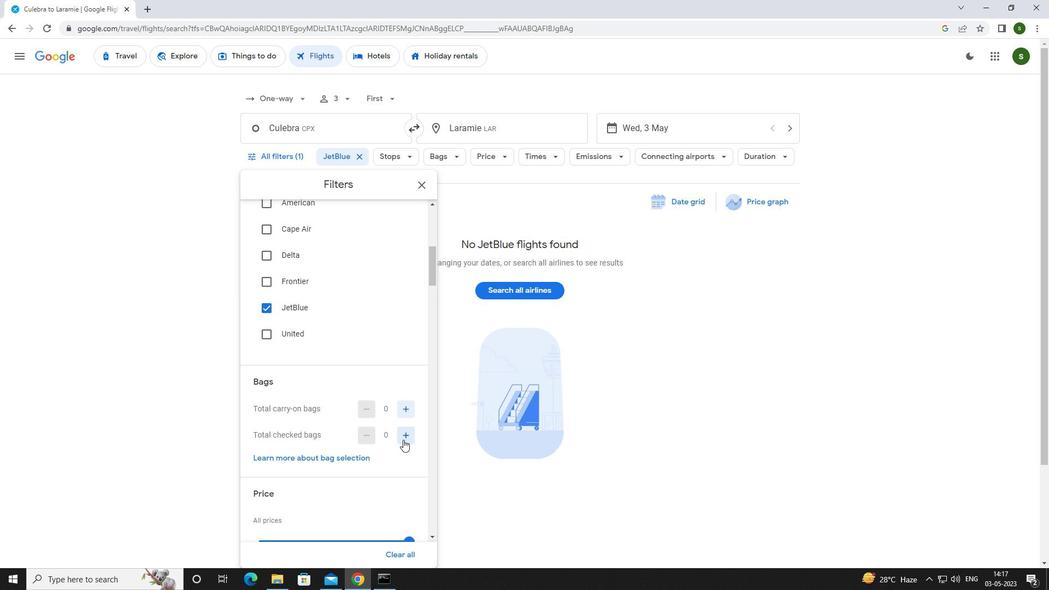 
Action: Mouse pressed left at (406, 436)
Screenshot: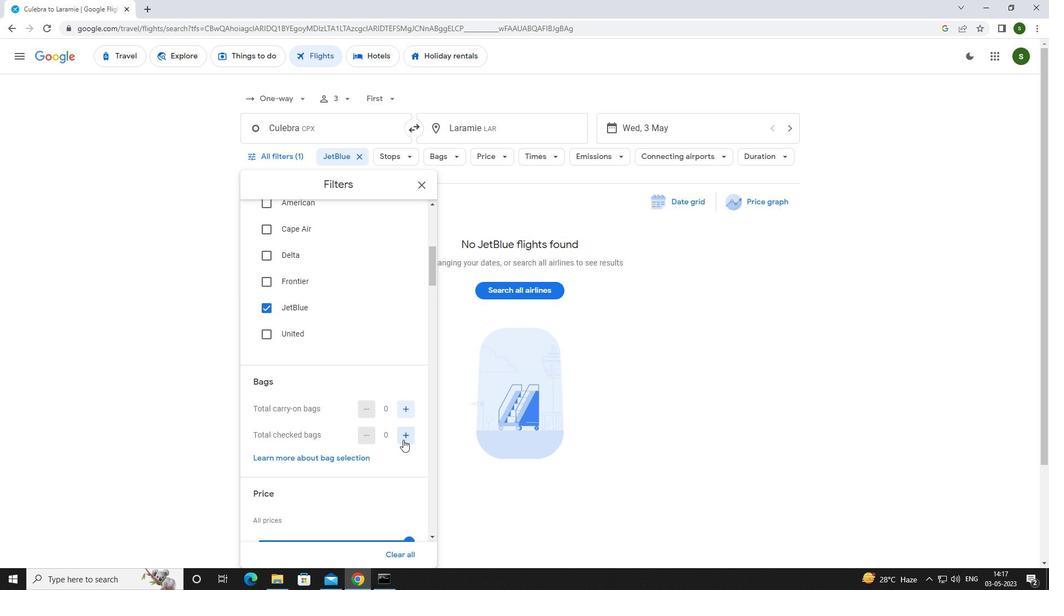 
Action: Mouse pressed left at (406, 436)
Screenshot: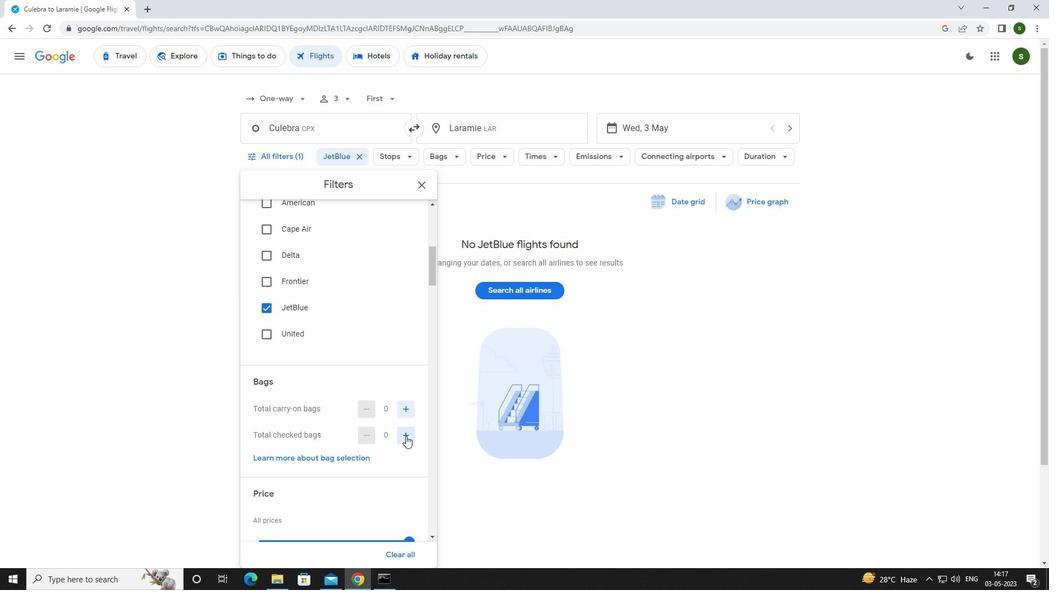 
Action: Mouse scrolled (406, 435) with delta (0, 0)
Screenshot: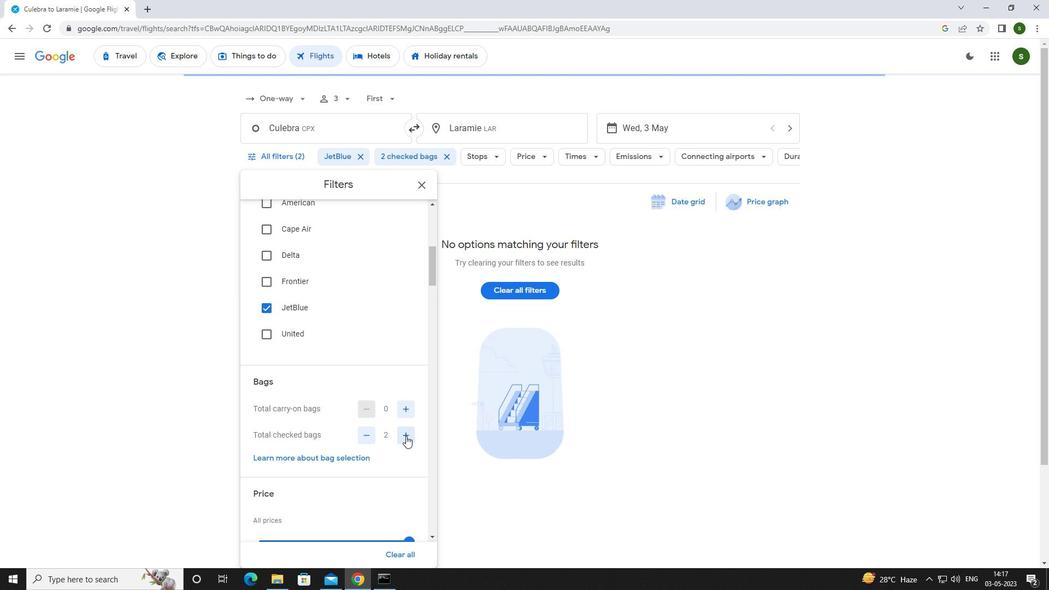 
Action: Mouse scrolled (406, 435) with delta (0, 0)
Screenshot: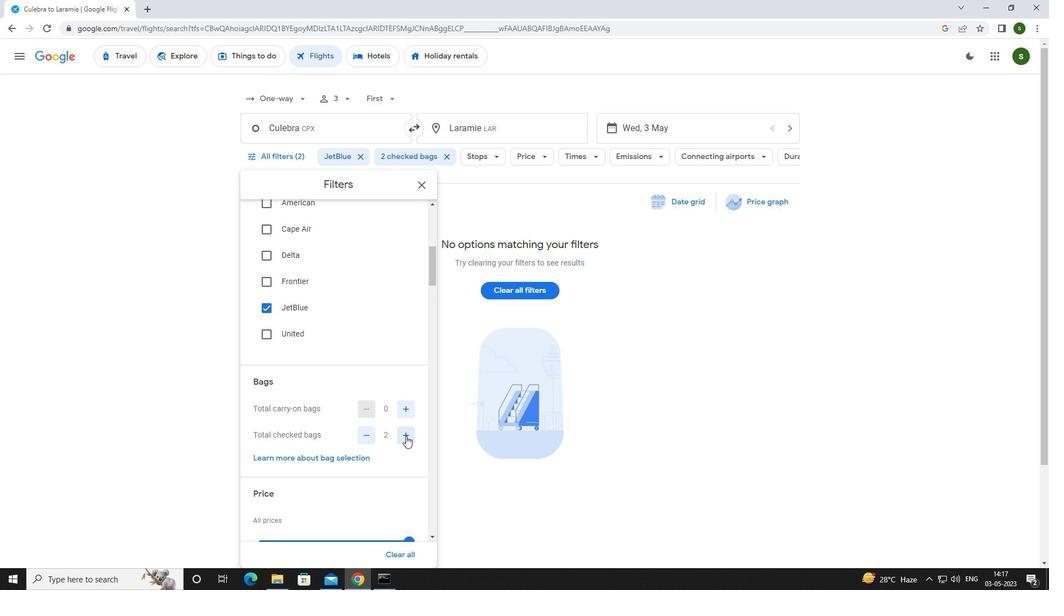 
Action: Mouse pressed left at (406, 436)
Screenshot: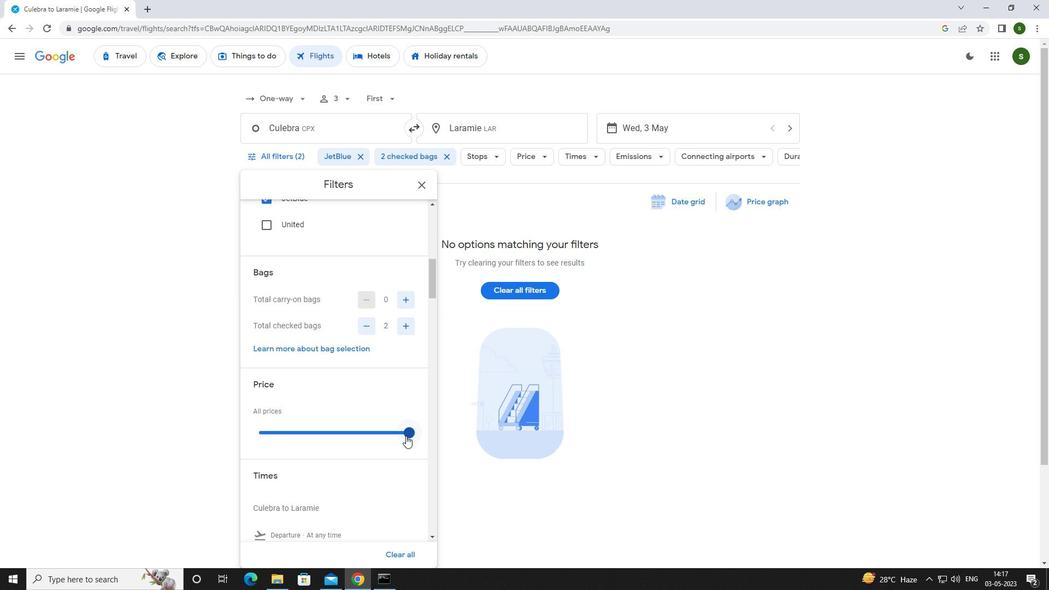 
Action: Mouse pressed left at (406, 436)
Screenshot: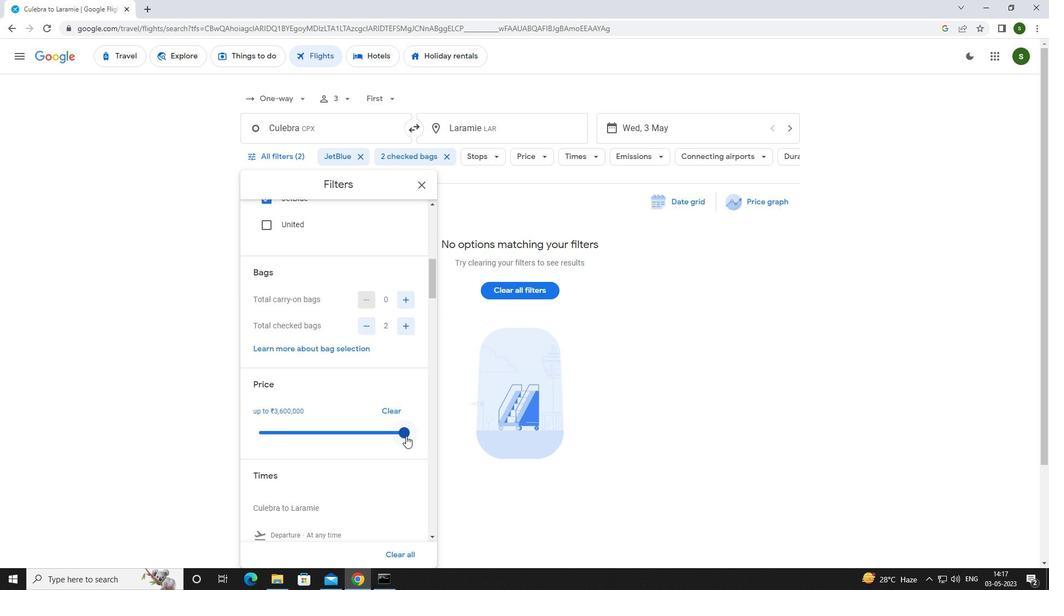 
Action: Mouse moved to (304, 428)
Screenshot: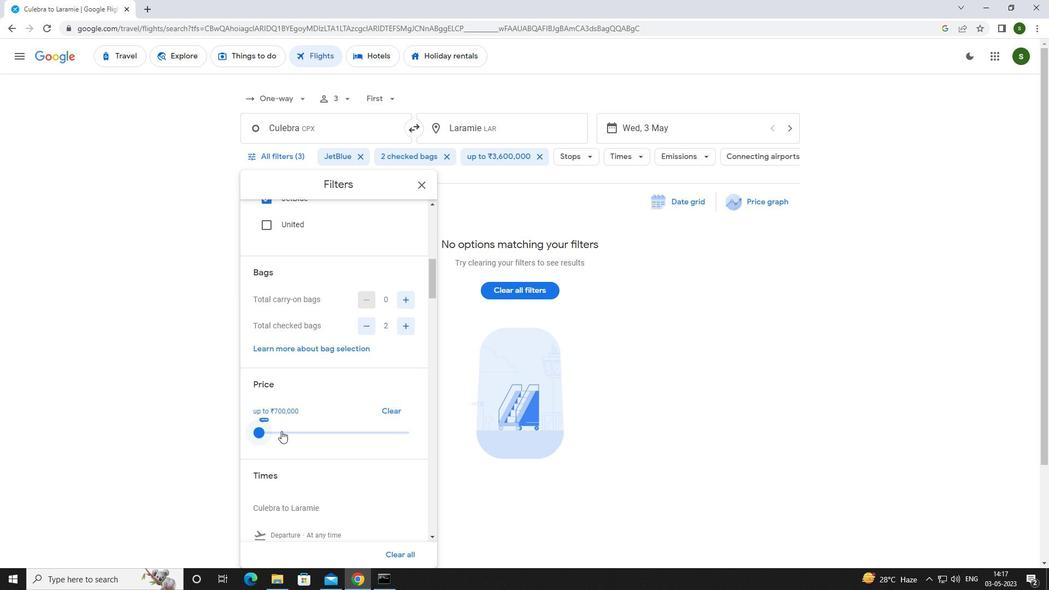
Action: Mouse scrolled (304, 427) with delta (0, 0)
Screenshot: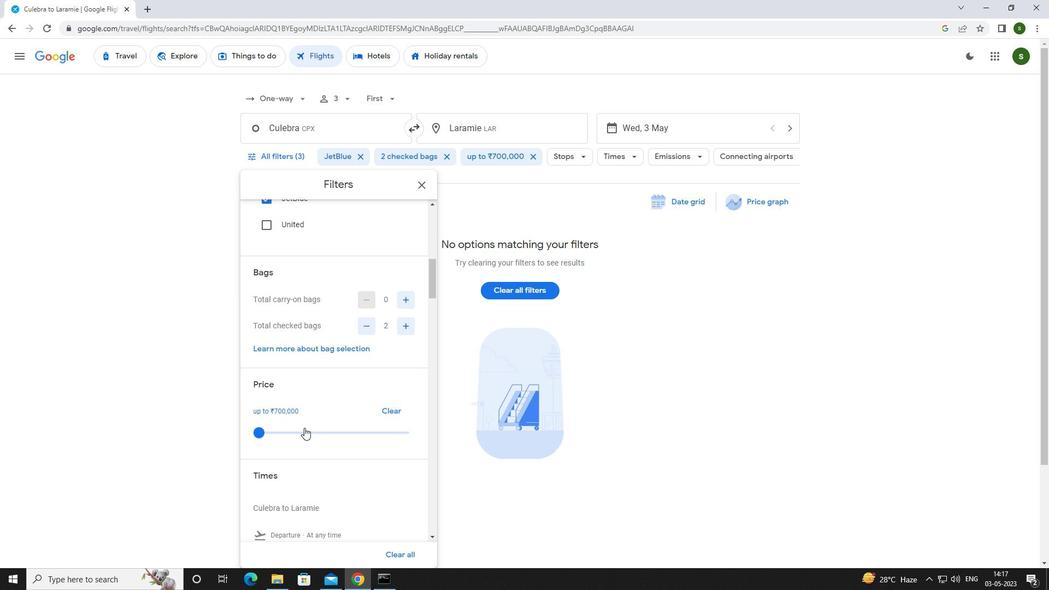 
Action: Mouse scrolled (304, 427) with delta (0, 0)
Screenshot: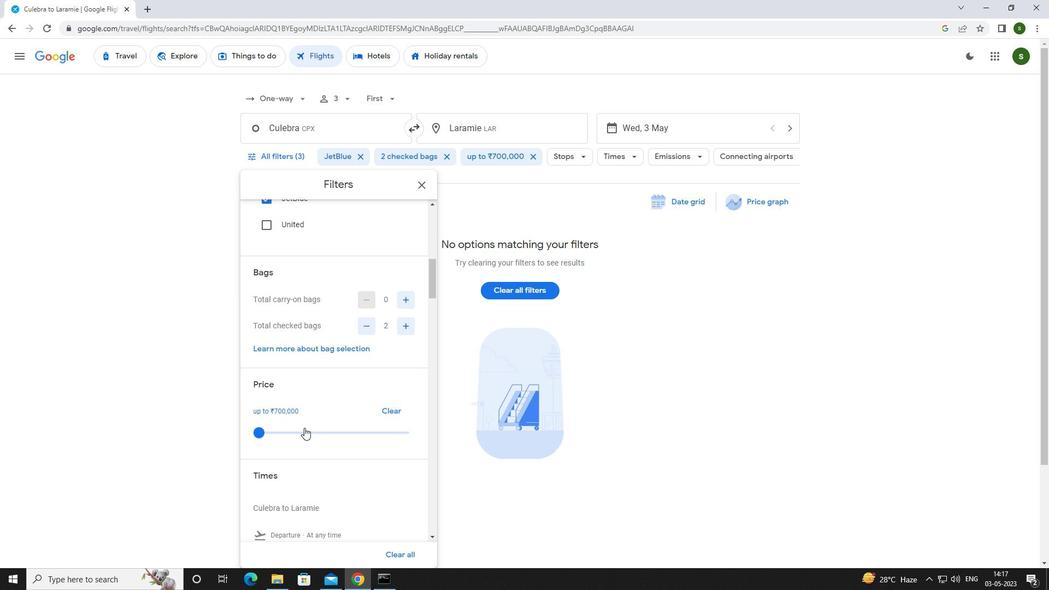 
Action: Mouse scrolled (304, 427) with delta (0, 0)
Screenshot: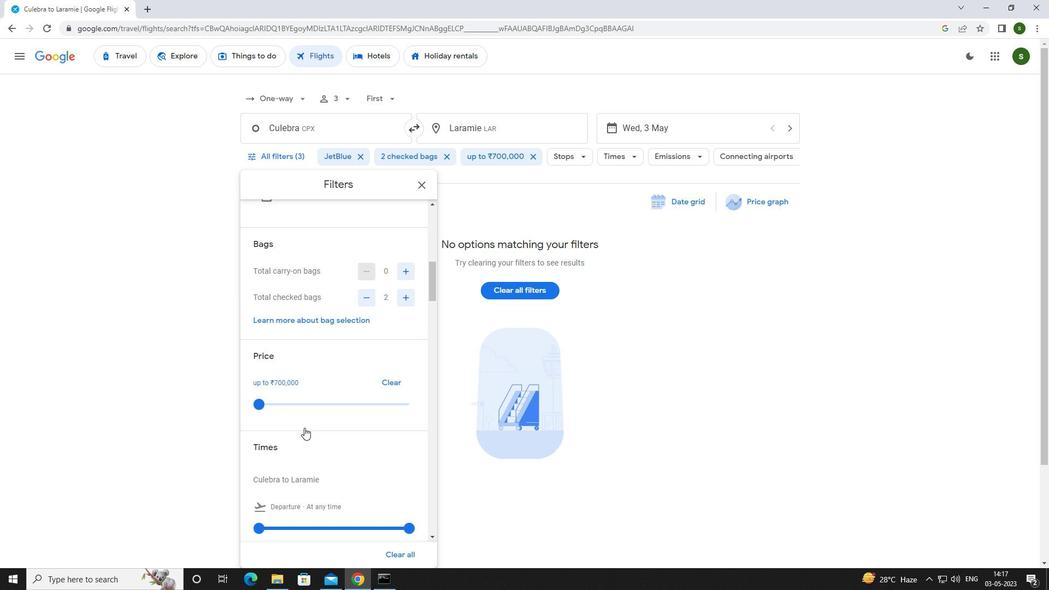 
Action: Mouse moved to (259, 394)
Screenshot: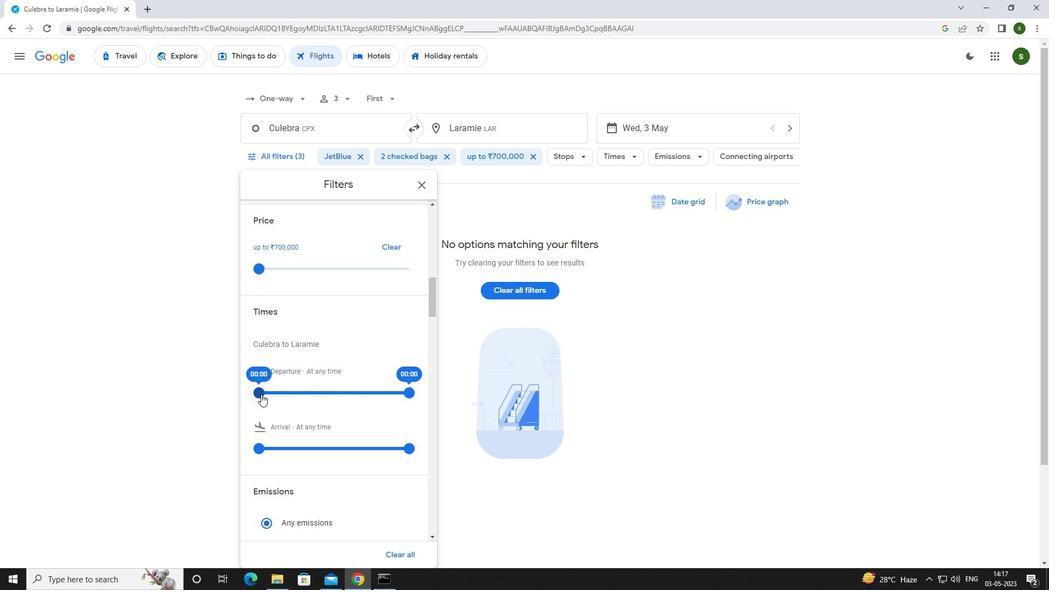 
Action: Mouse pressed left at (259, 394)
Screenshot: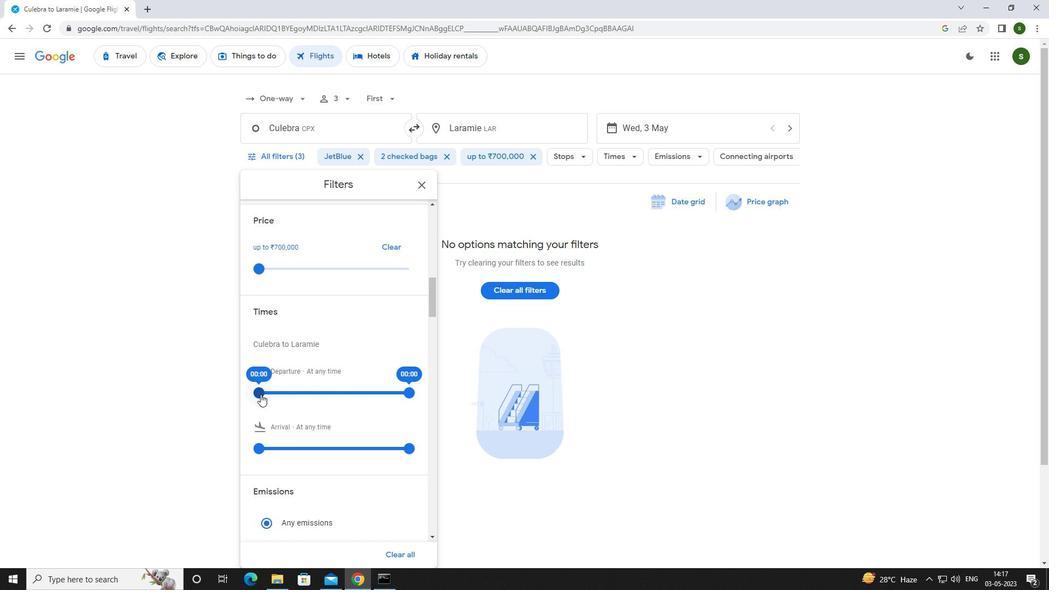 
Action: Mouse moved to (606, 383)
Screenshot: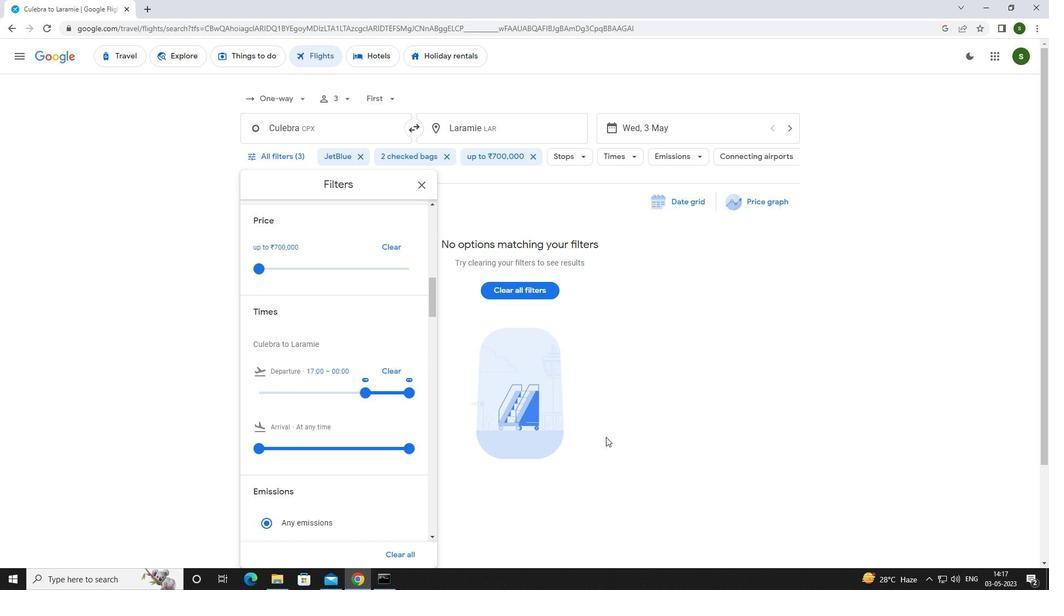 
Action: Mouse pressed left at (606, 383)
Screenshot: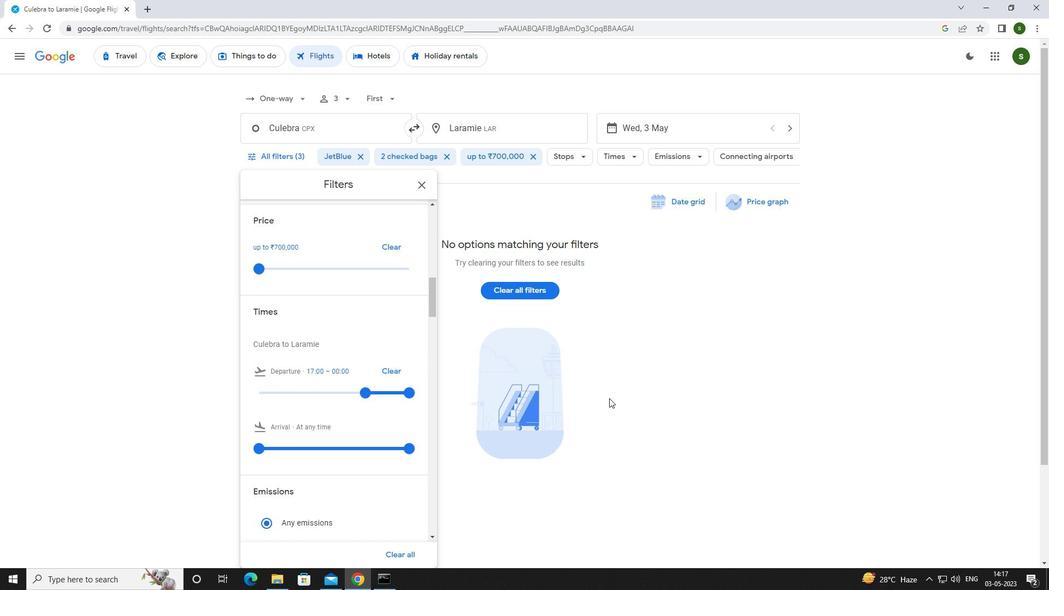 
Action: Mouse moved to (606, 383)
Screenshot: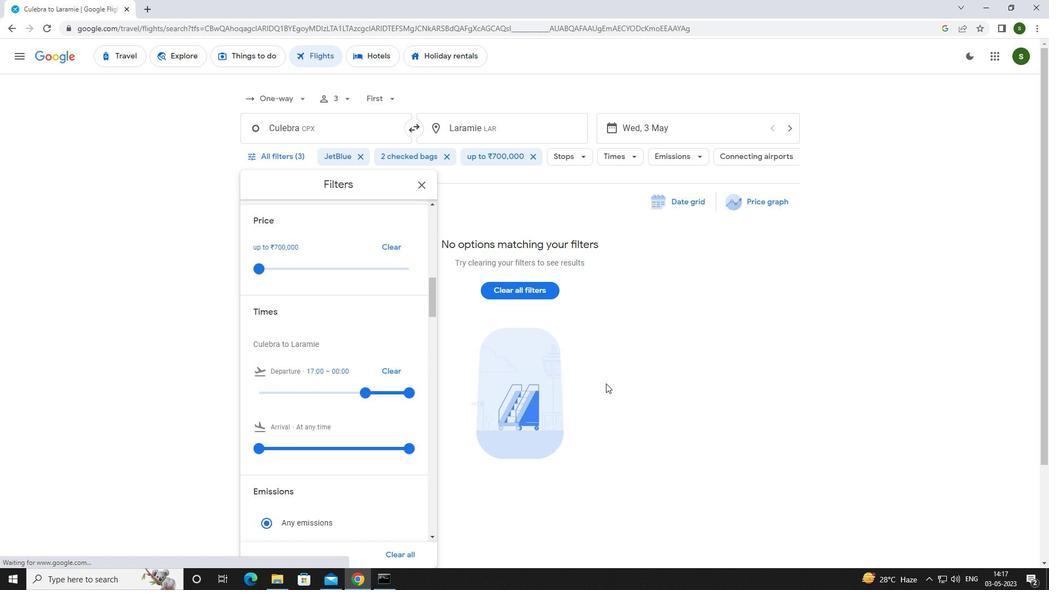 
